 Task: Search one way flight ticket for 1 adult, 5 children, 2 infants in seat and 1 infant on lap in first from Grand Junction: Grand Junction Regional Airport (walker Field) to Gillette: Gillette Campbell County Airport on 5-1-2023. Choice of flights is Emirates. Number of bags: 7 checked bags. Price is upto 100000. Outbound departure time preference is 22:30.
Action: Mouse moved to (162, 151)
Screenshot: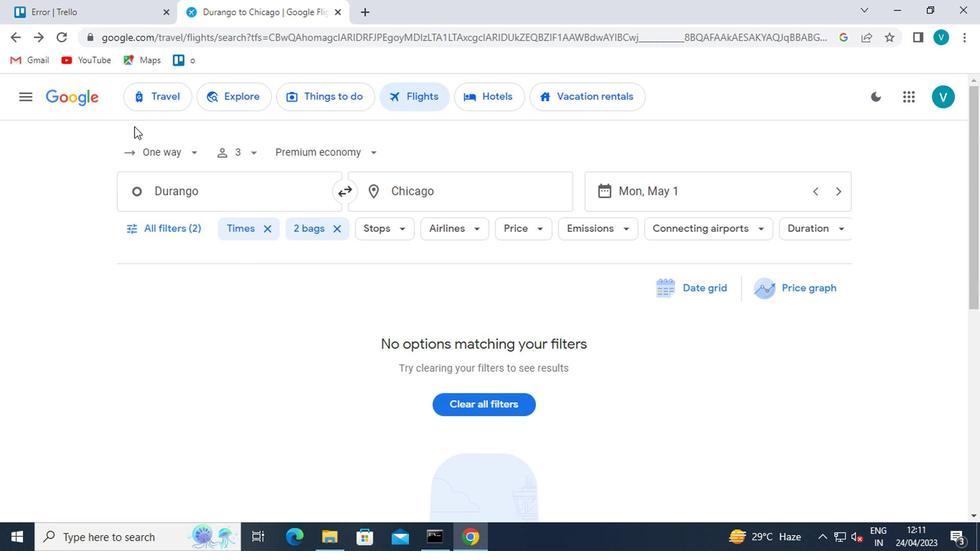 
Action: Mouse pressed left at (162, 151)
Screenshot: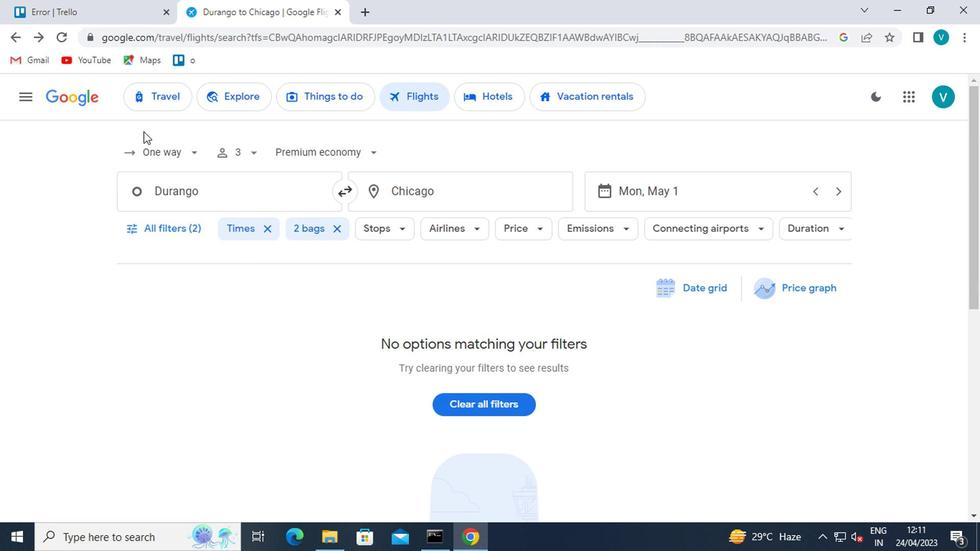 
Action: Mouse moved to (185, 215)
Screenshot: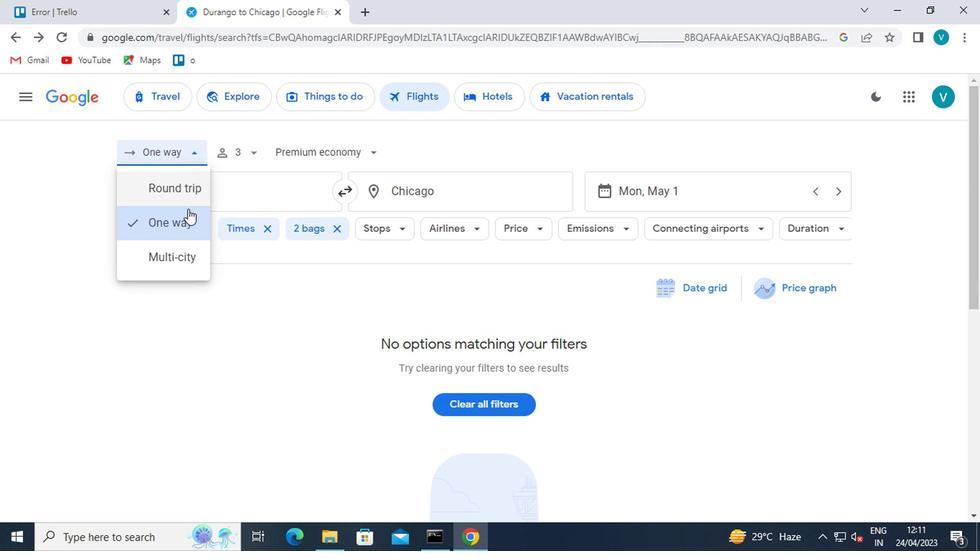 
Action: Mouse pressed left at (185, 215)
Screenshot: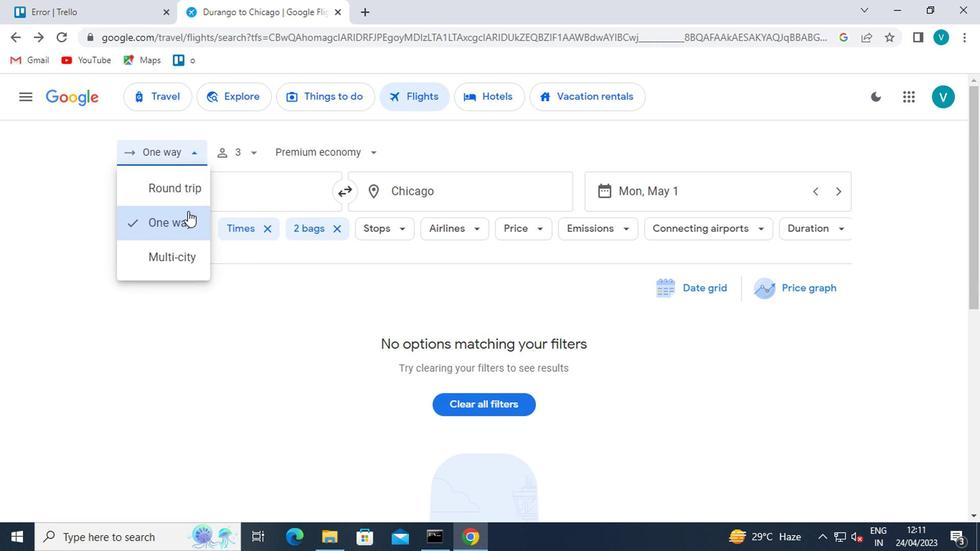 
Action: Mouse moved to (252, 154)
Screenshot: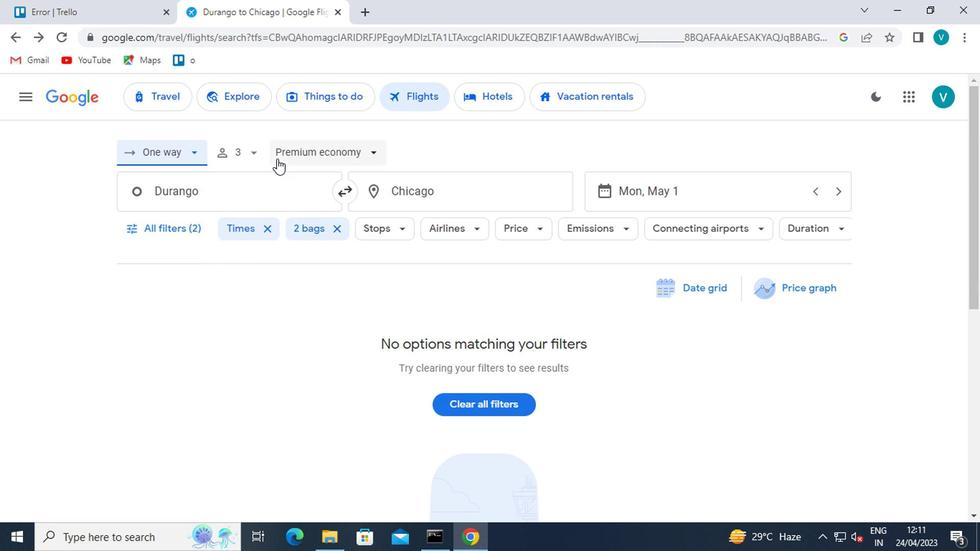 
Action: Mouse pressed left at (252, 154)
Screenshot: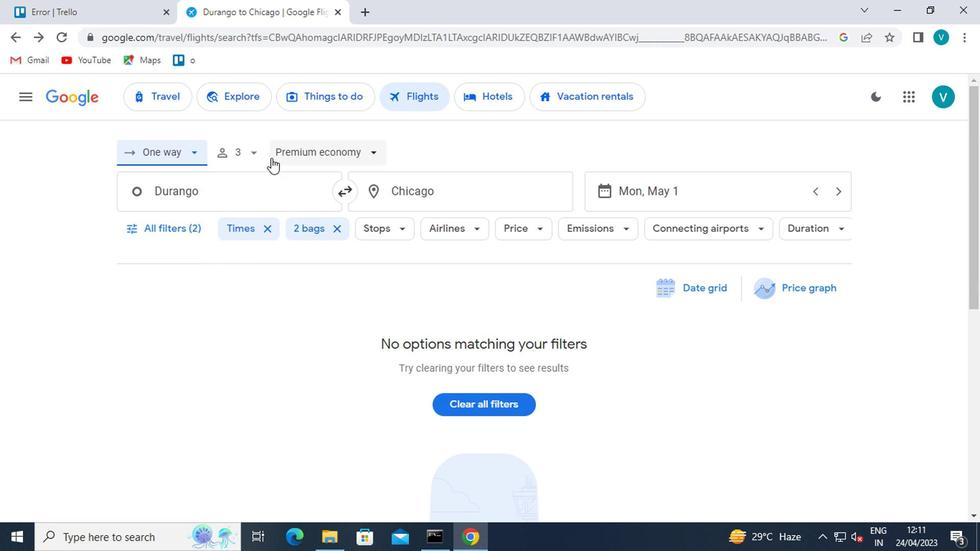 
Action: Mouse moved to (358, 227)
Screenshot: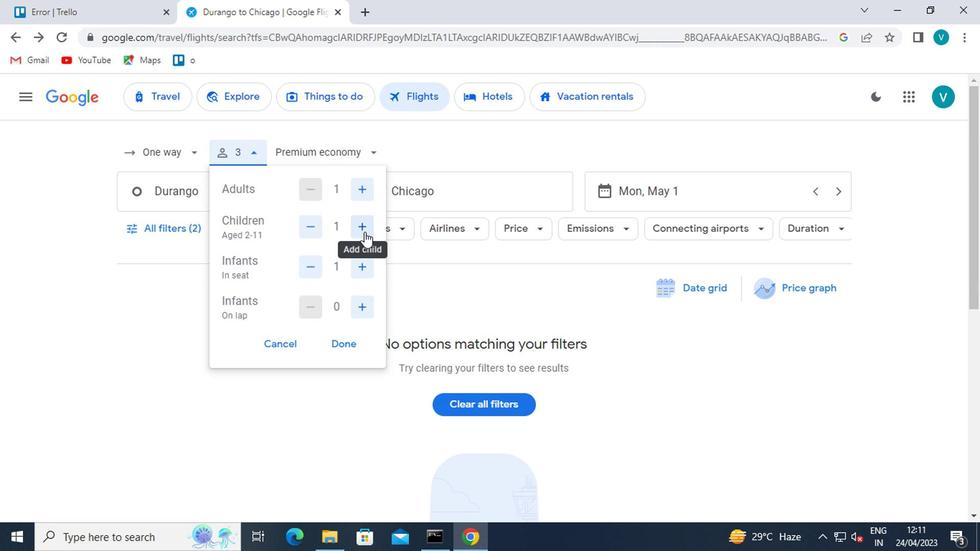
Action: Mouse pressed left at (358, 227)
Screenshot: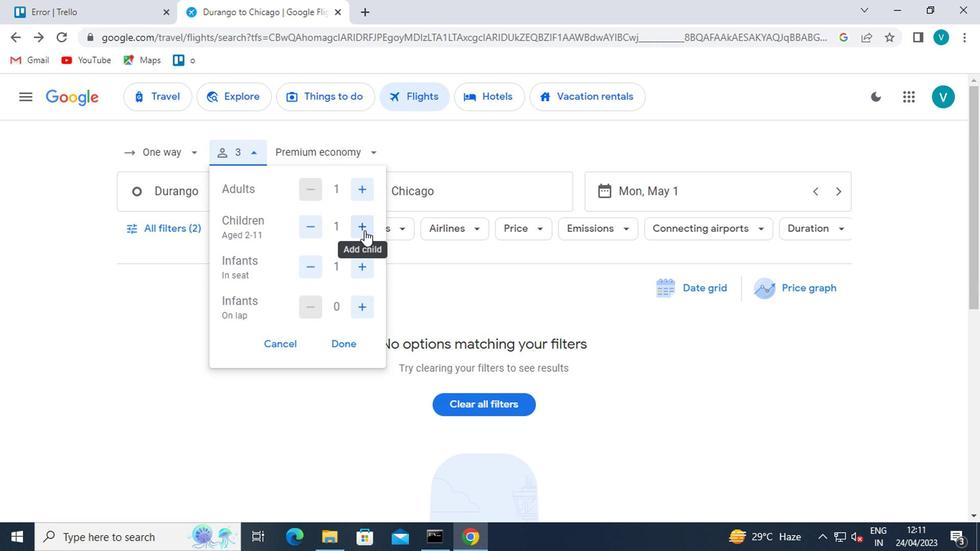 
Action: Mouse moved to (358, 227)
Screenshot: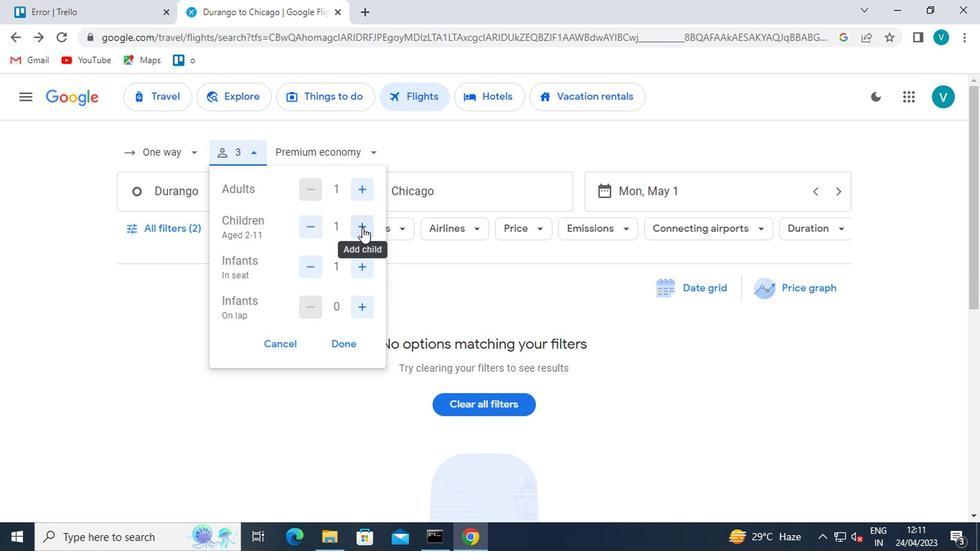 
Action: Mouse pressed left at (358, 227)
Screenshot: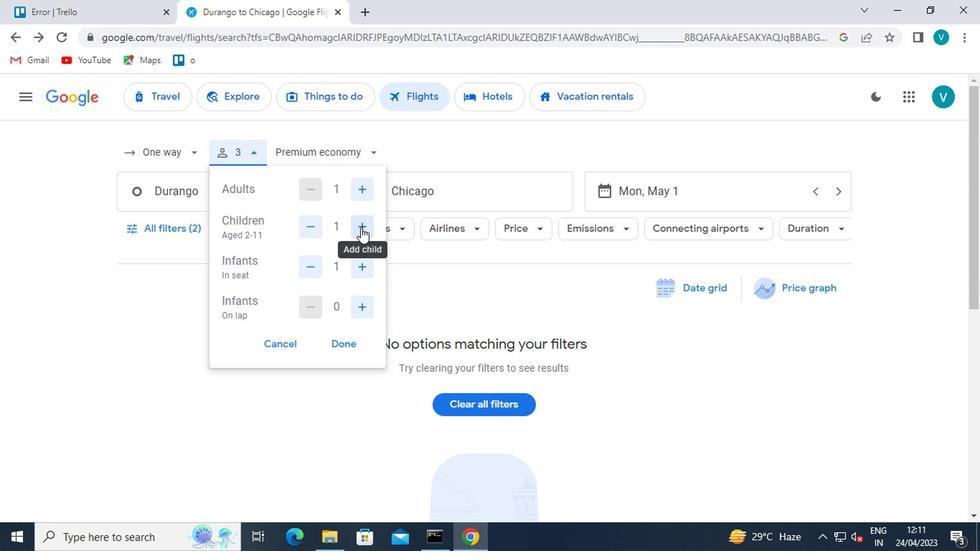 
Action: Mouse pressed left at (358, 227)
Screenshot: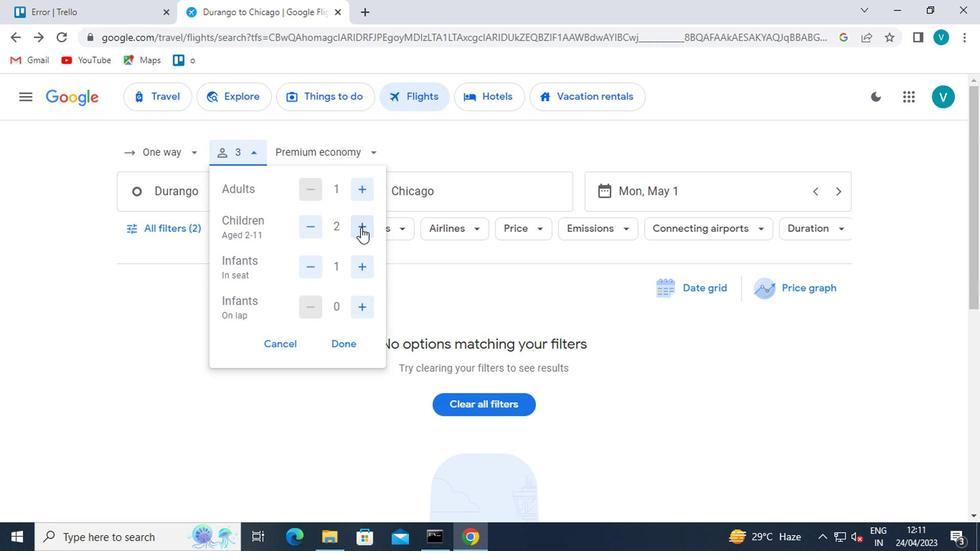 
Action: Mouse pressed left at (358, 227)
Screenshot: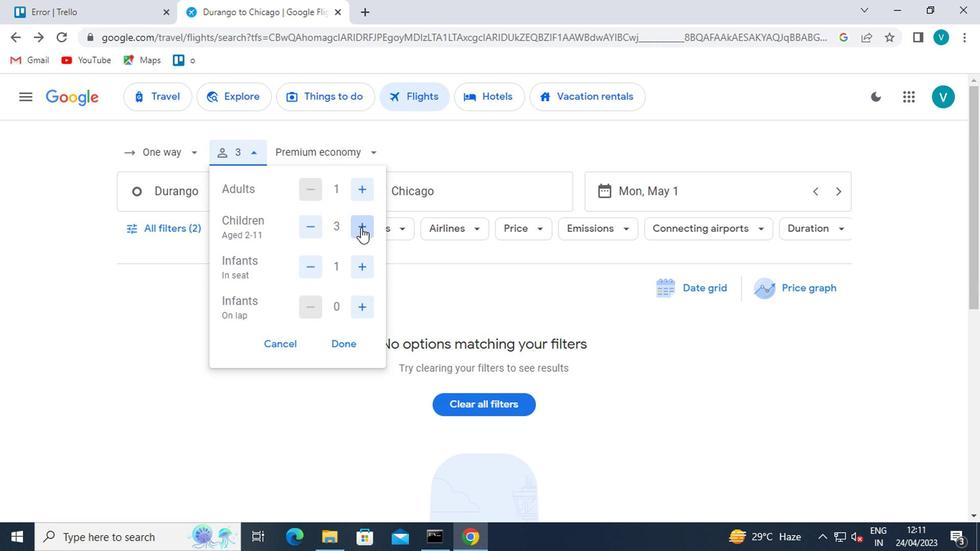 
Action: Mouse moved to (360, 260)
Screenshot: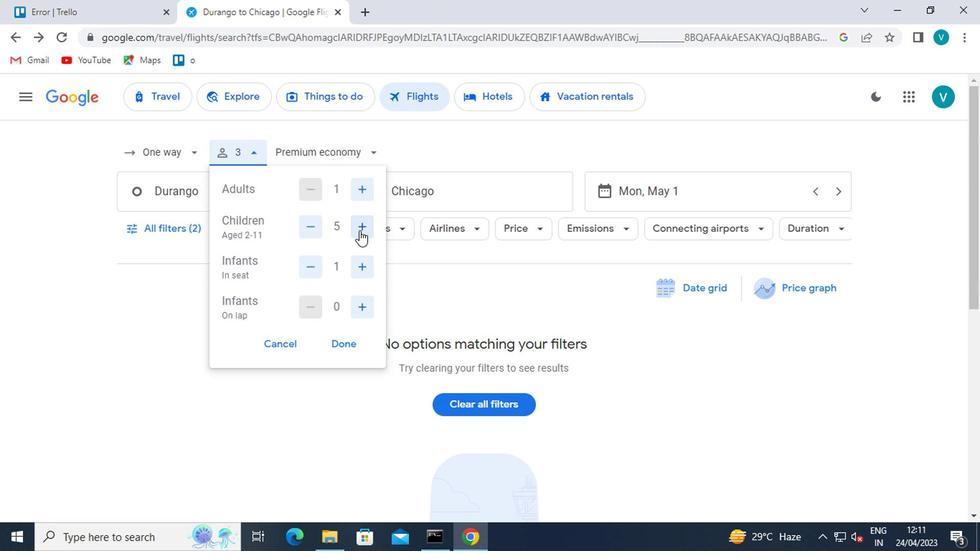 
Action: Mouse pressed left at (360, 260)
Screenshot: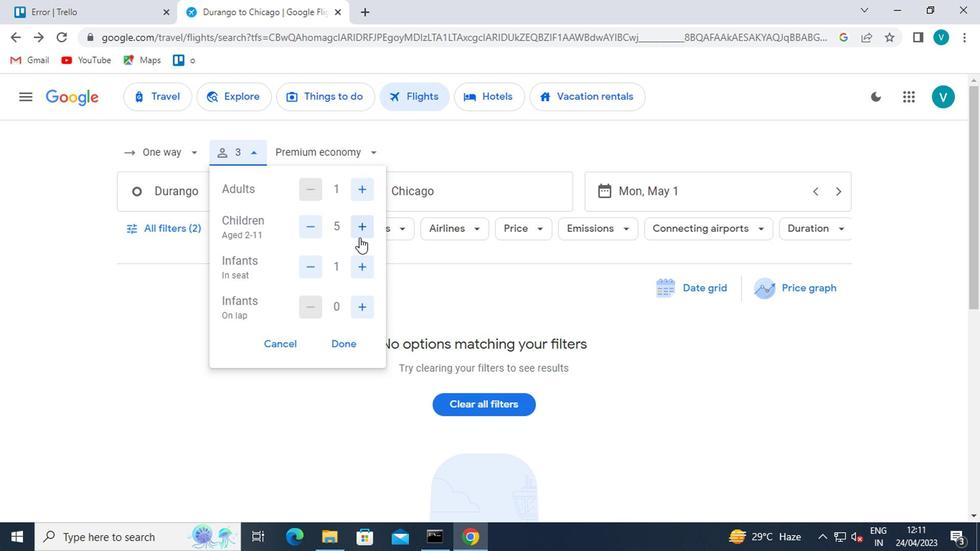 
Action: Mouse moved to (360, 305)
Screenshot: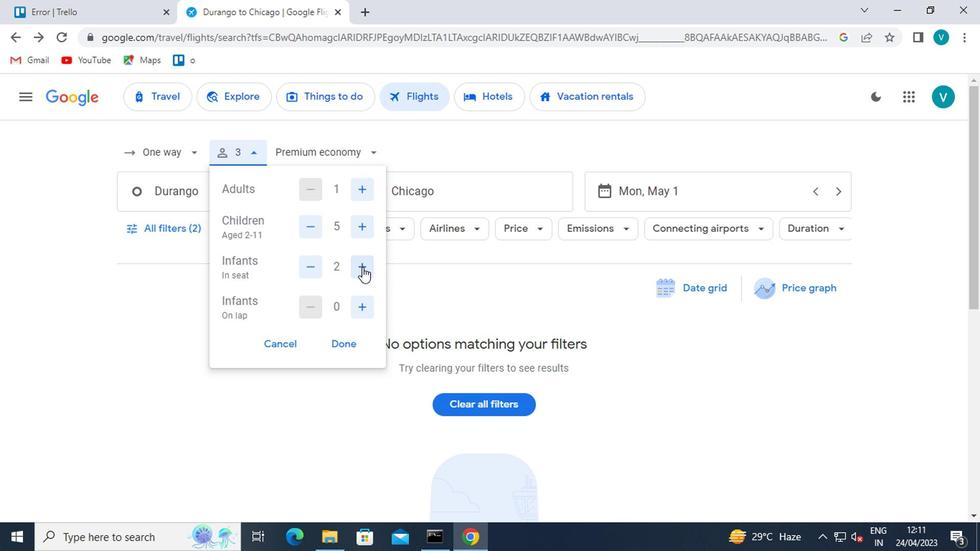 
Action: Mouse pressed left at (360, 305)
Screenshot: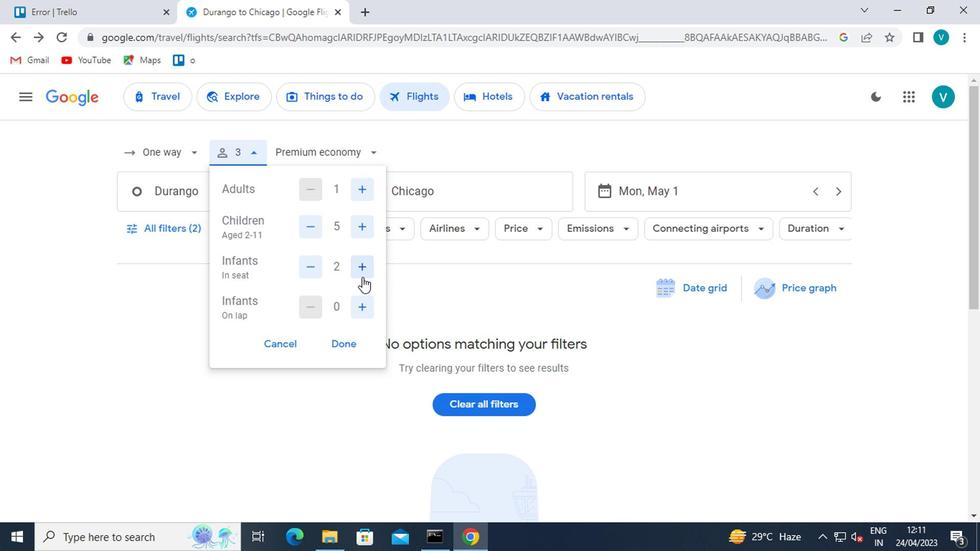 
Action: Mouse moved to (352, 146)
Screenshot: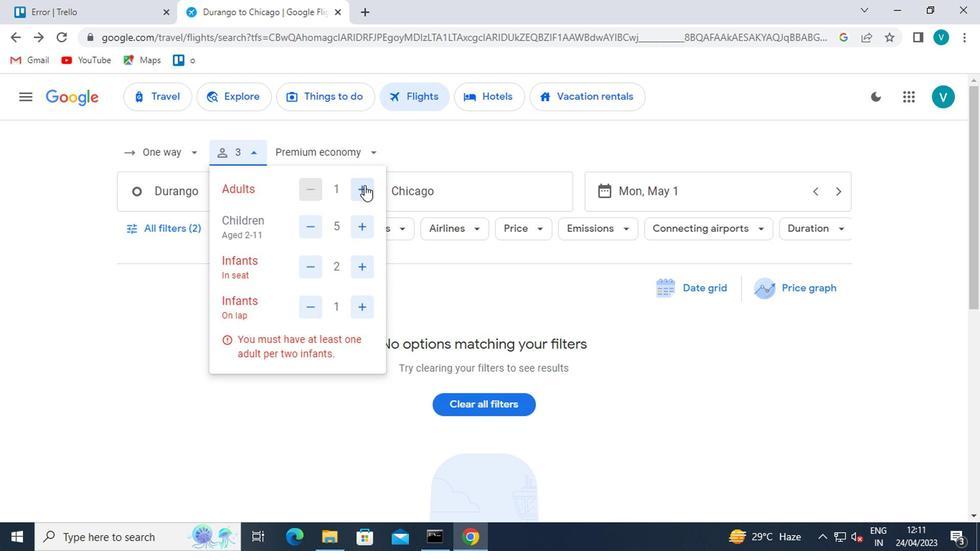 
Action: Mouse pressed left at (352, 146)
Screenshot: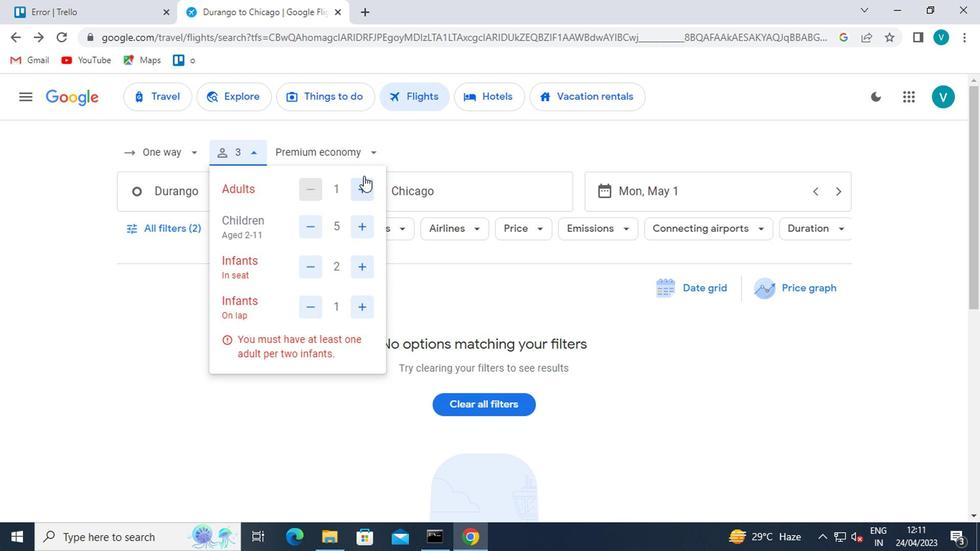 
Action: Mouse moved to (337, 285)
Screenshot: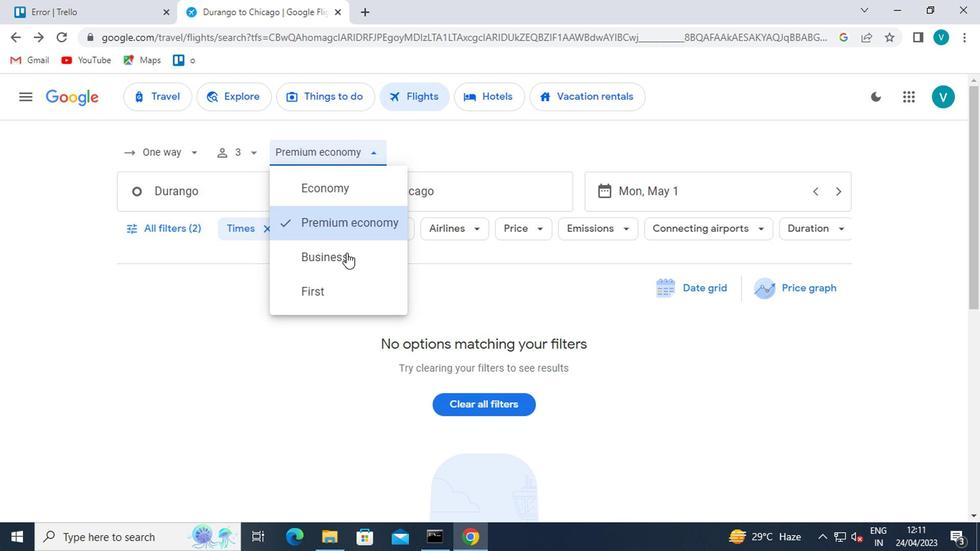 
Action: Mouse pressed left at (337, 285)
Screenshot: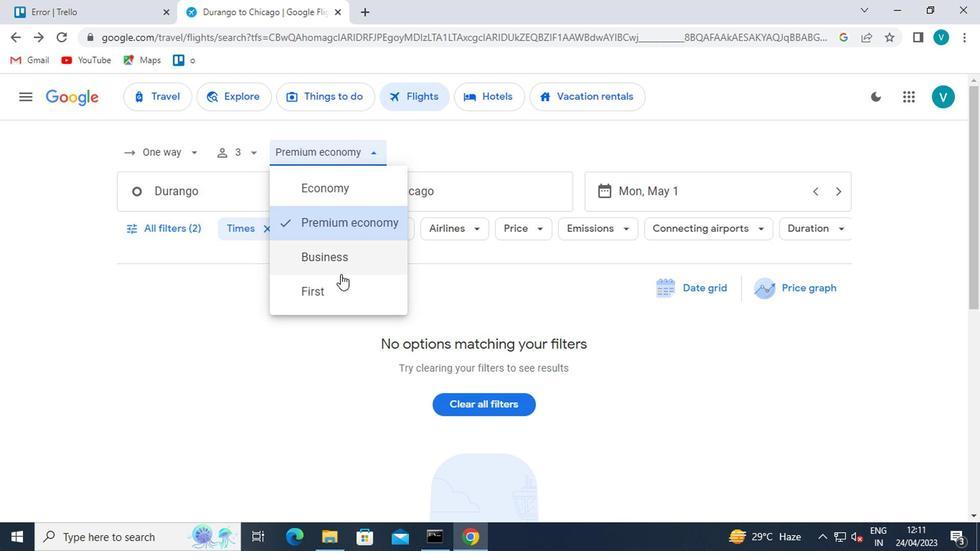 
Action: Mouse moved to (233, 203)
Screenshot: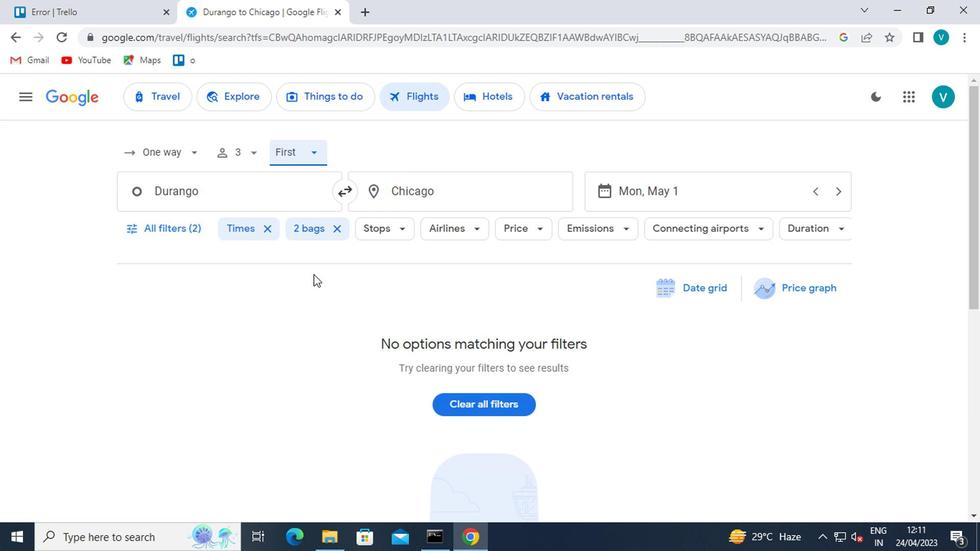
Action: Mouse pressed left at (233, 203)
Screenshot: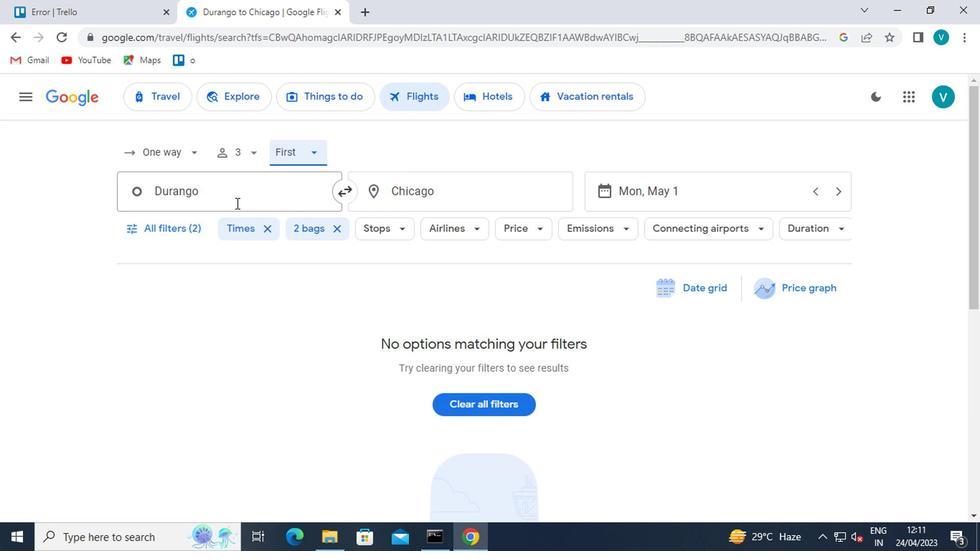 
Action: Key pressed <Key.shift>GRAND<Key.space><Key.shift>J
Screenshot: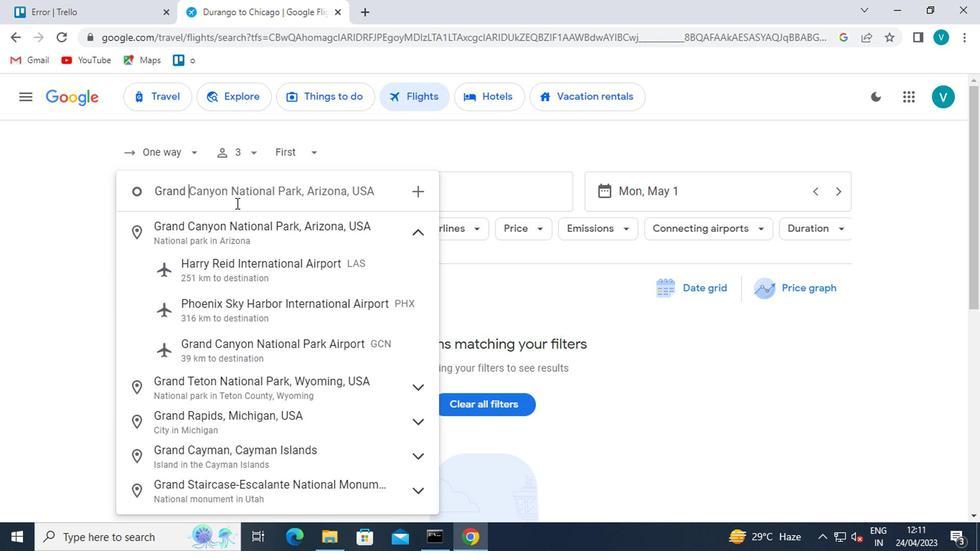 
Action: Mouse moved to (266, 259)
Screenshot: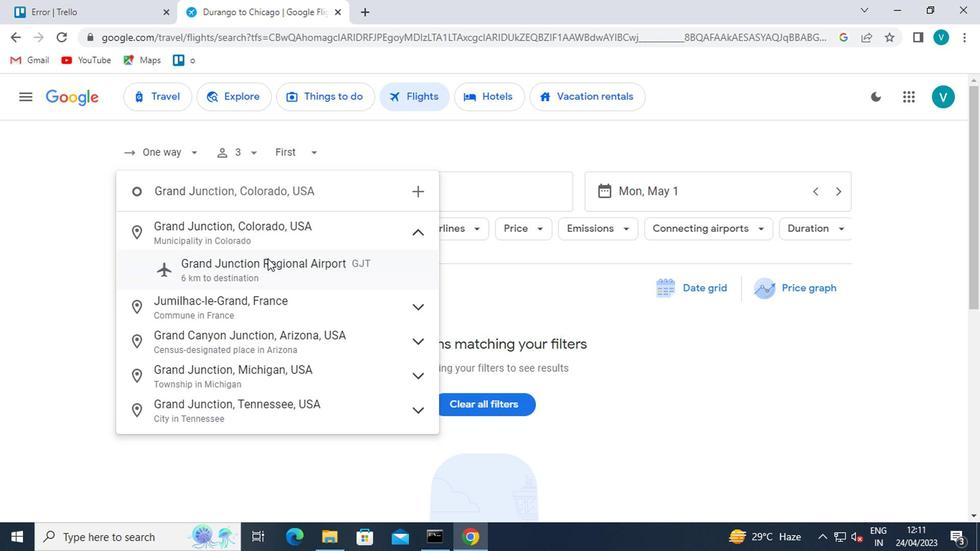 
Action: Mouse pressed left at (266, 259)
Screenshot: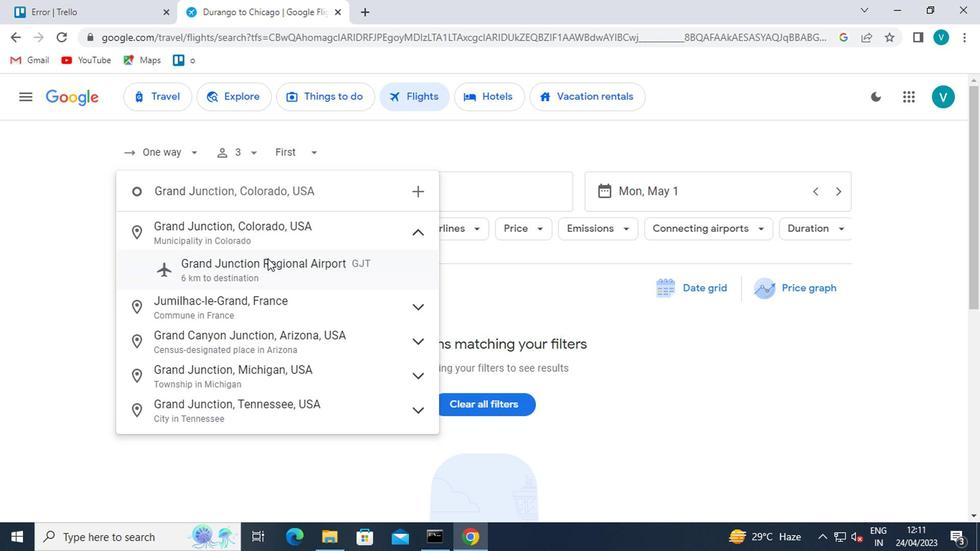 
Action: Mouse moved to (476, 183)
Screenshot: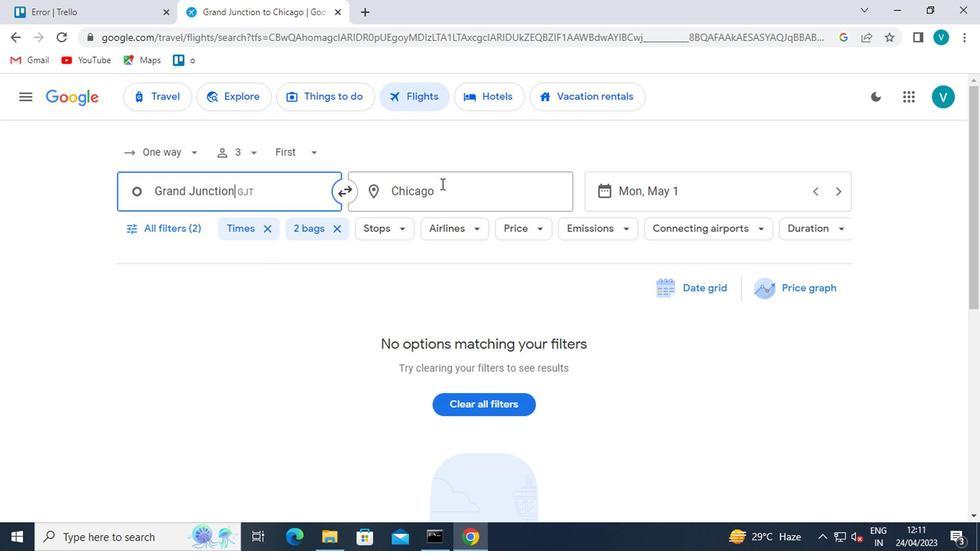 
Action: Mouse pressed left at (476, 183)
Screenshot: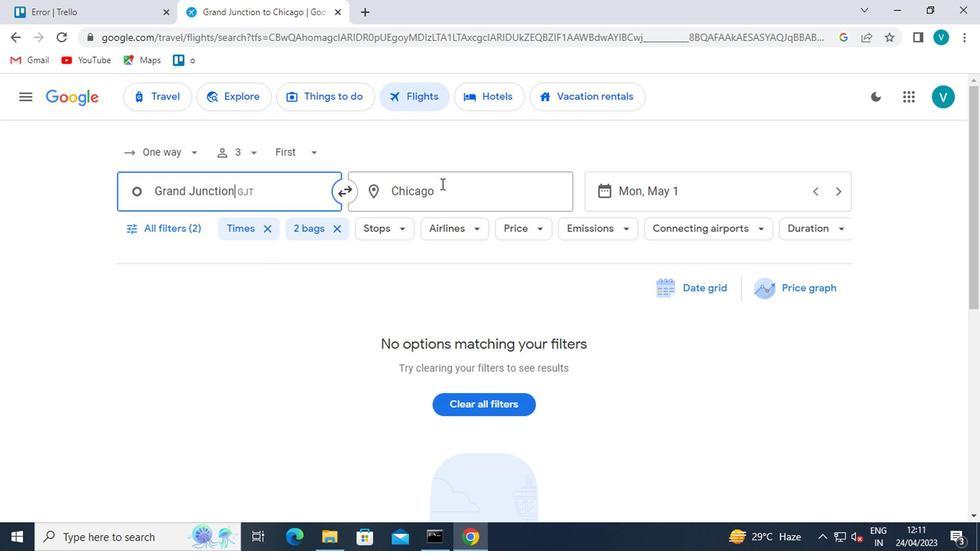 
Action: Key pressed <Key.shift>GILLETE<Key.backspace>
Screenshot: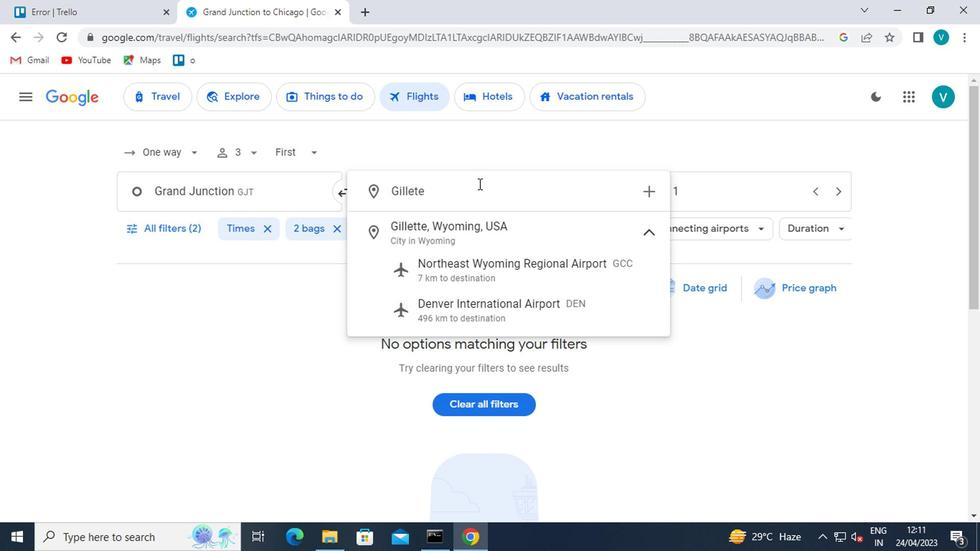 
Action: Mouse moved to (475, 184)
Screenshot: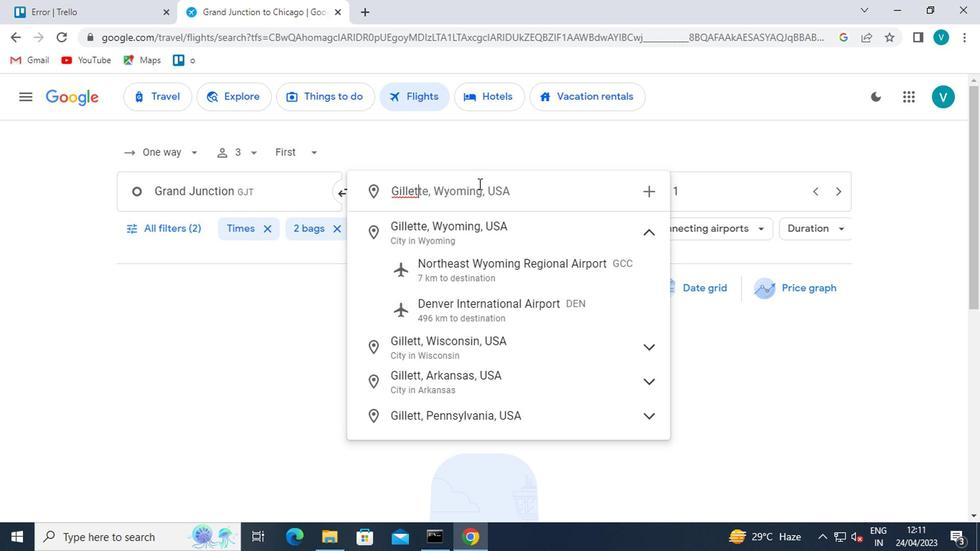
Action: Key pressed TE<Key.enter>
Screenshot: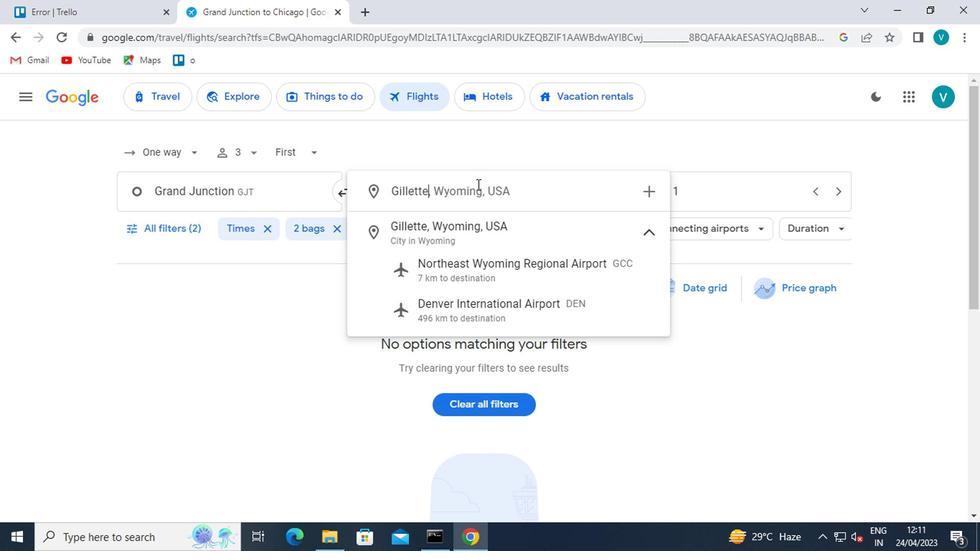 
Action: Mouse moved to (678, 199)
Screenshot: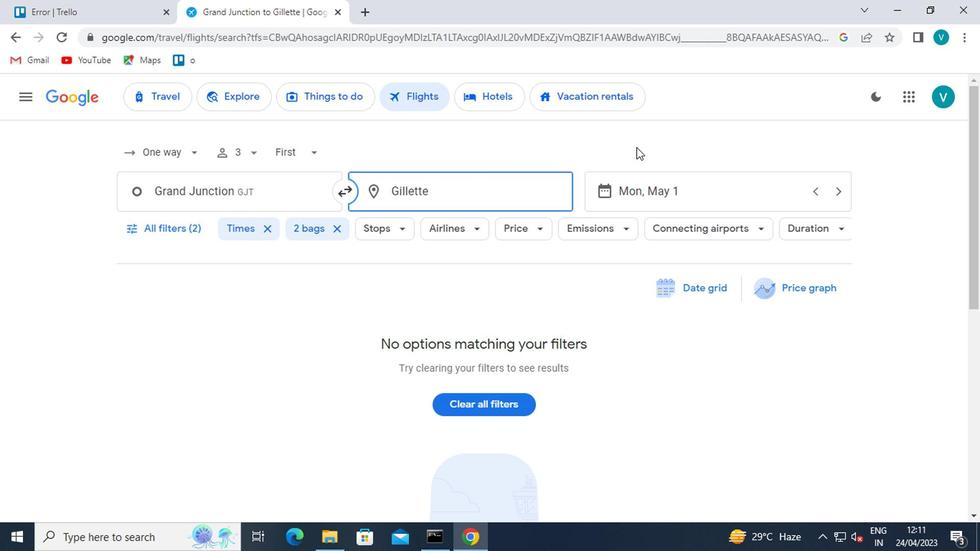 
Action: Mouse pressed left at (678, 199)
Screenshot: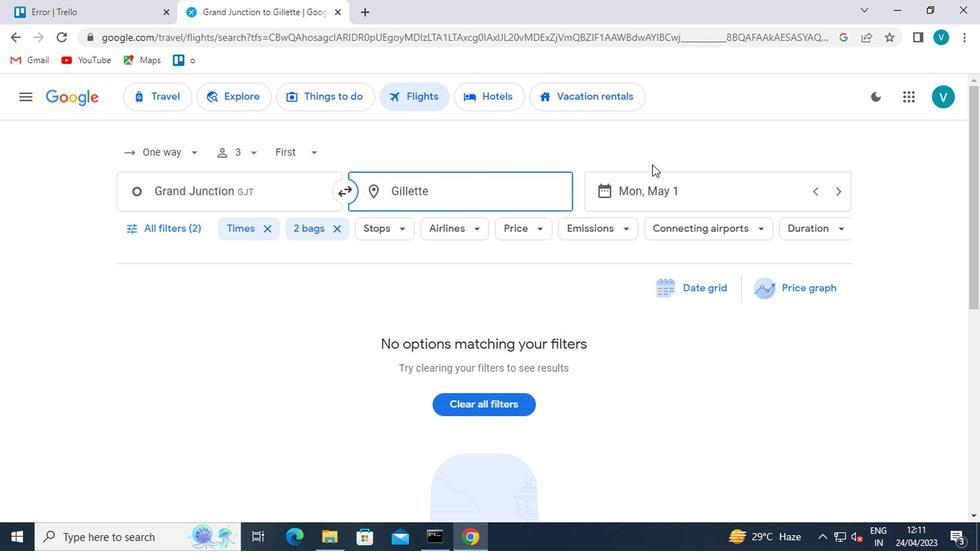 
Action: Mouse moved to (649, 267)
Screenshot: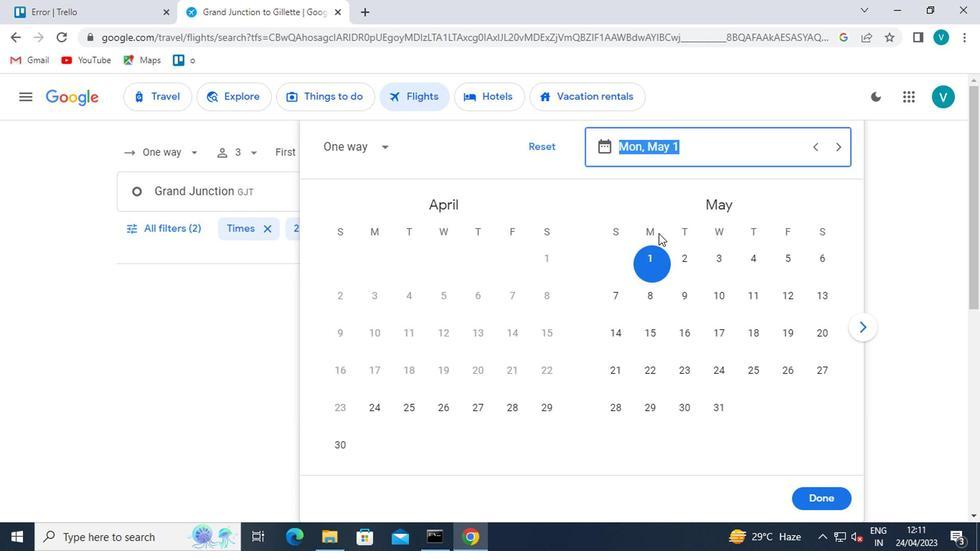 
Action: Mouse pressed left at (649, 267)
Screenshot: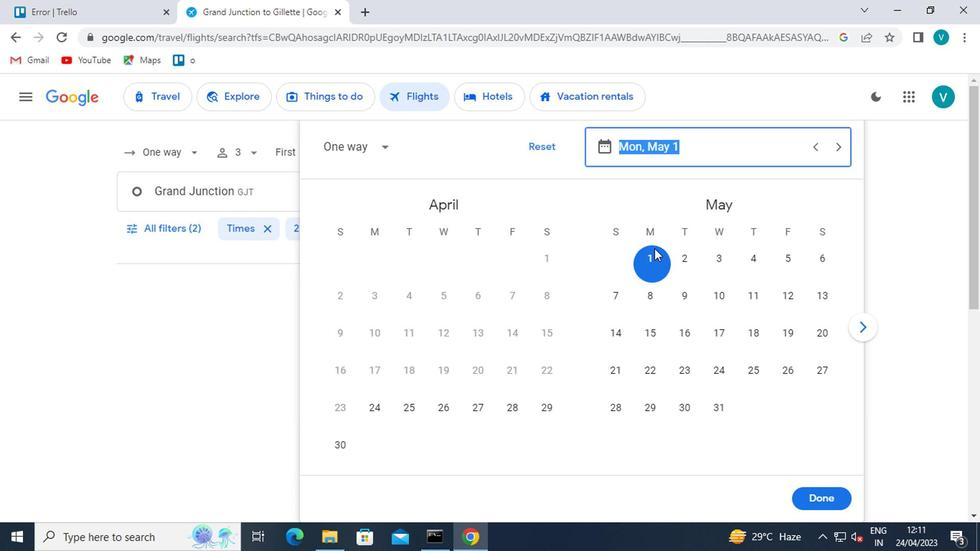
Action: Mouse moved to (810, 497)
Screenshot: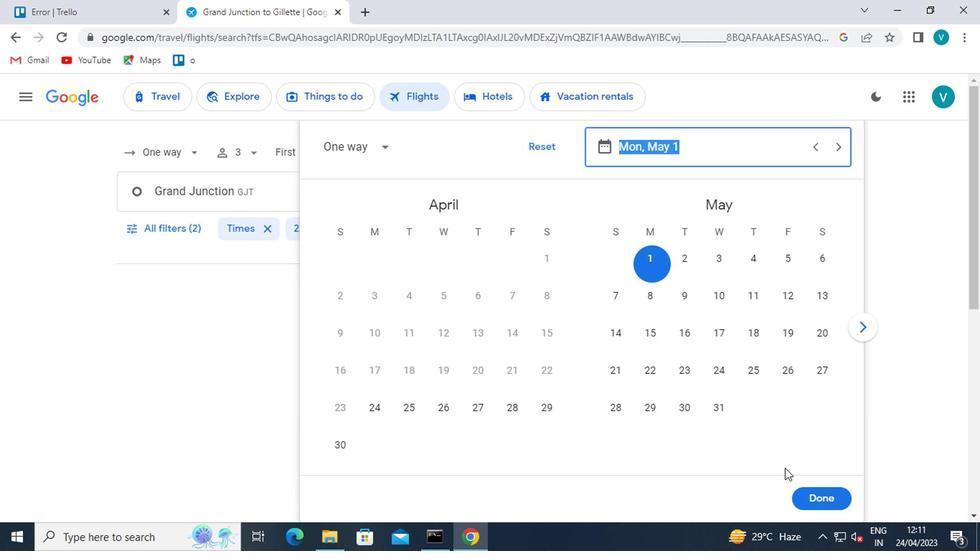 
Action: Mouse pressed left at (810, 497)
Screenshot: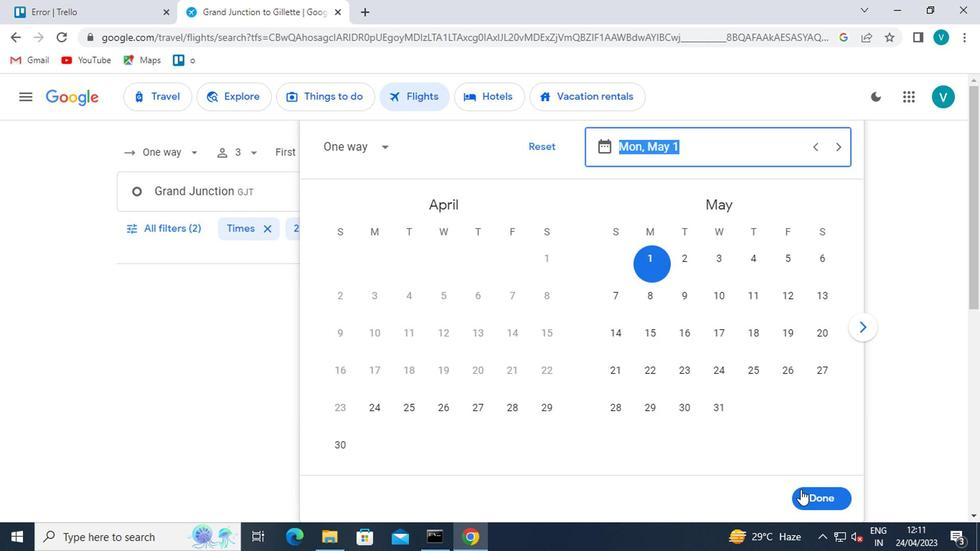 
Action: Mouse moved to (141, 241)
Screenshot: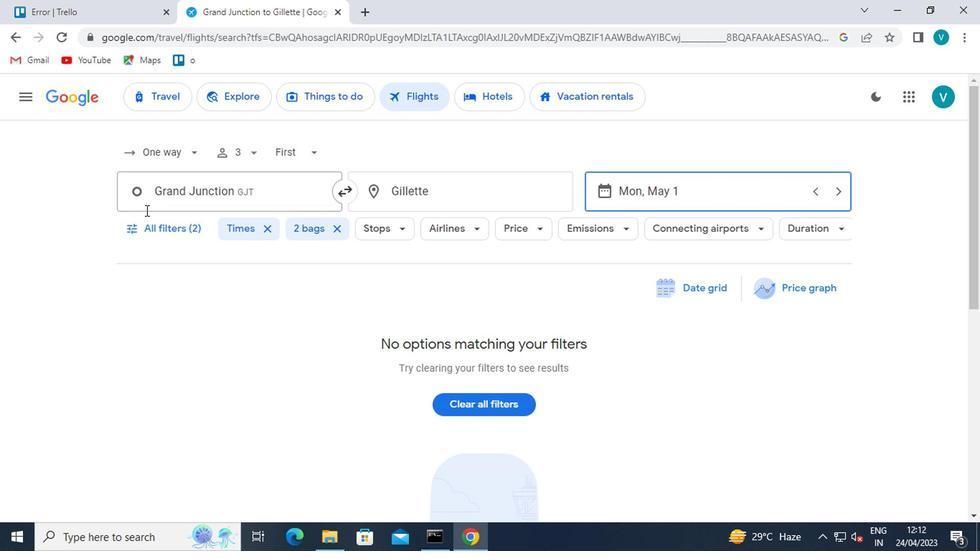 
Action: Mouse pressed left at (141, 241)
Screenshot: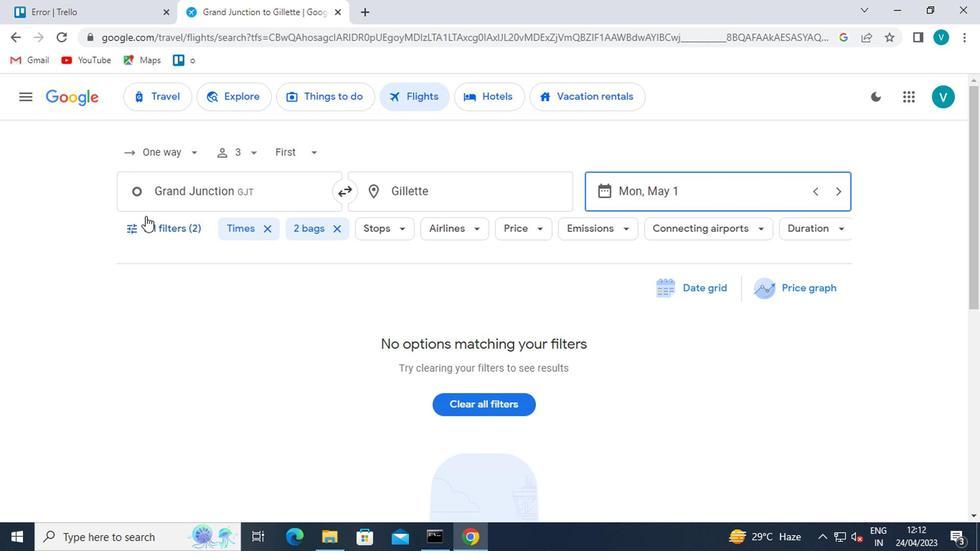 
Action: Mouse moved to (210, 339)
Screenshot: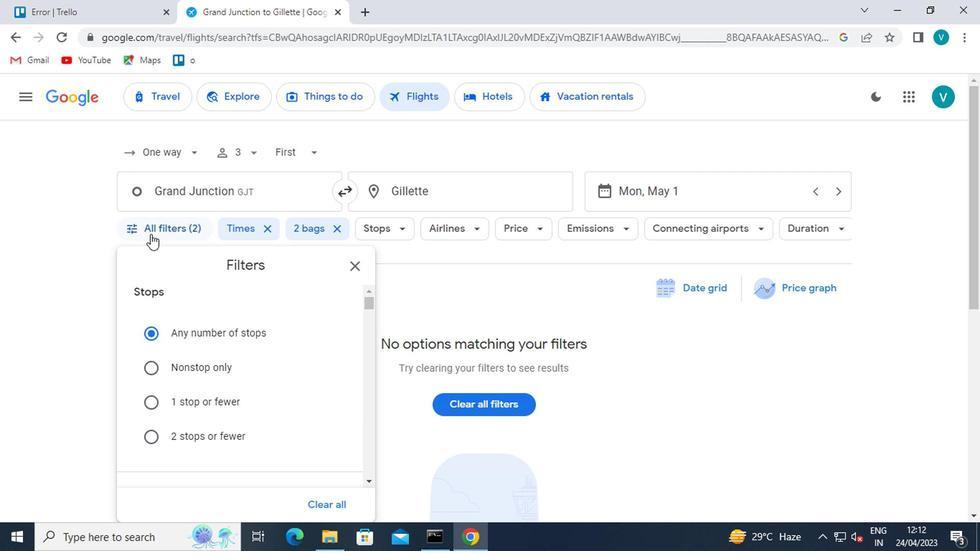 
Action: Mouse scrolled (210, 338) with delta (0, -1)
Screenshot: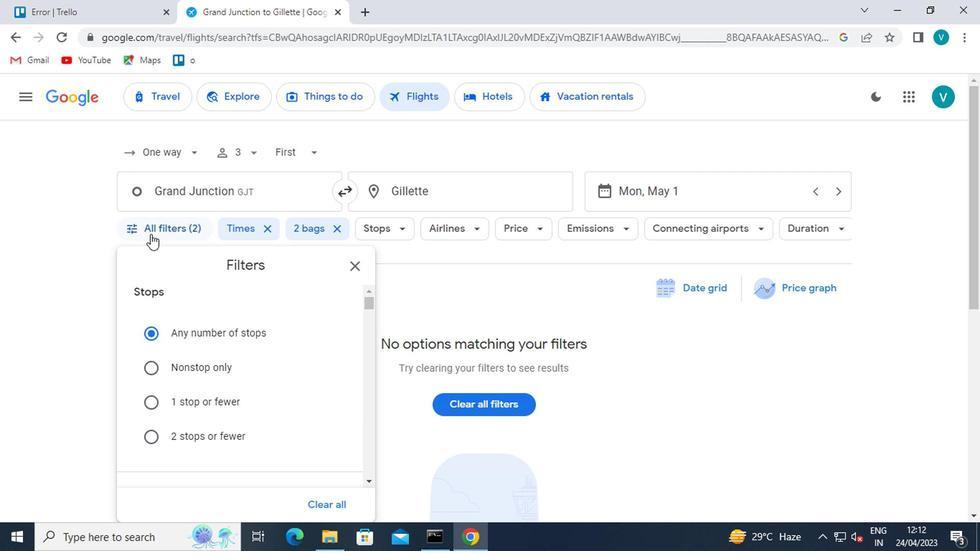 
Action: Mouse moved to (213, 341)
Screenshot: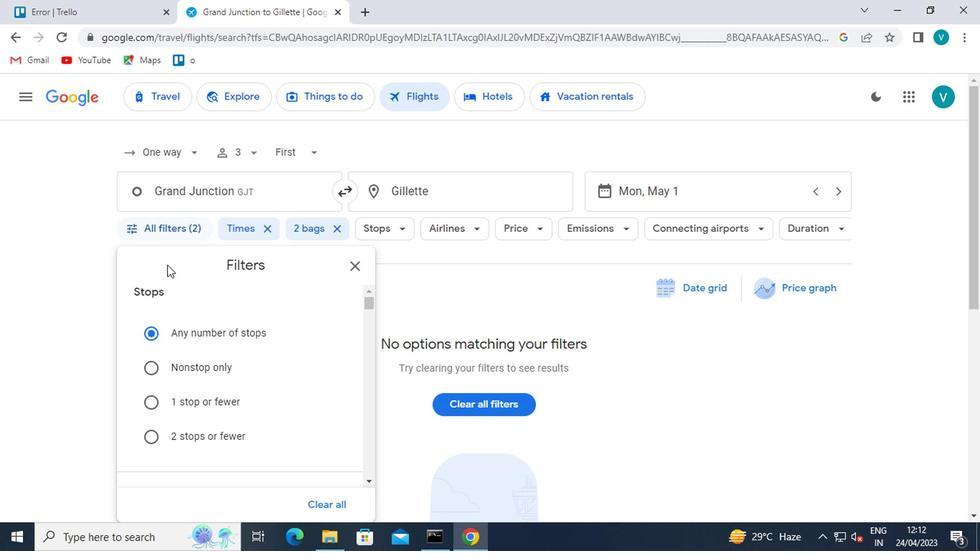 
Action: Mouse scrolled (213, 341) with delta (0, 0)
Screenshot: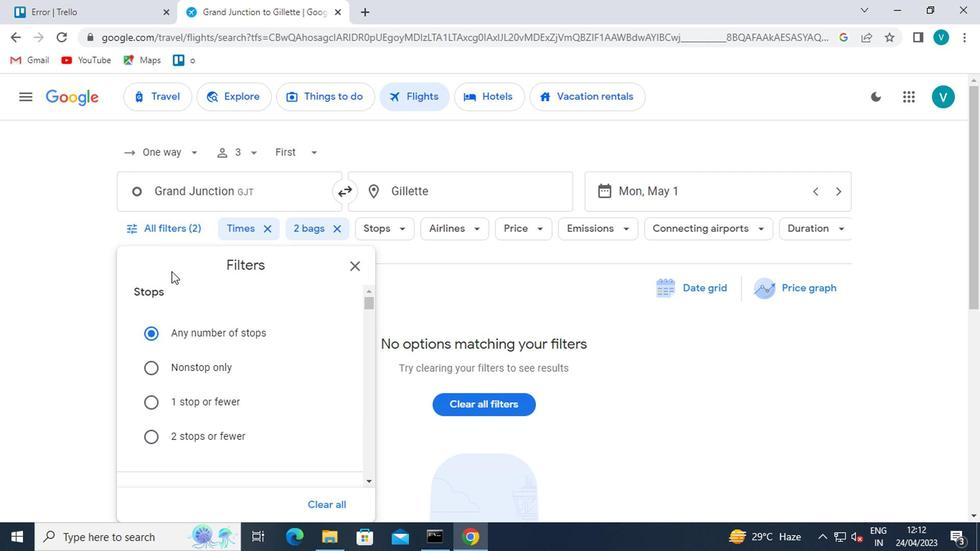 
Action: Mouse moved to (214, 342)
Screenshot: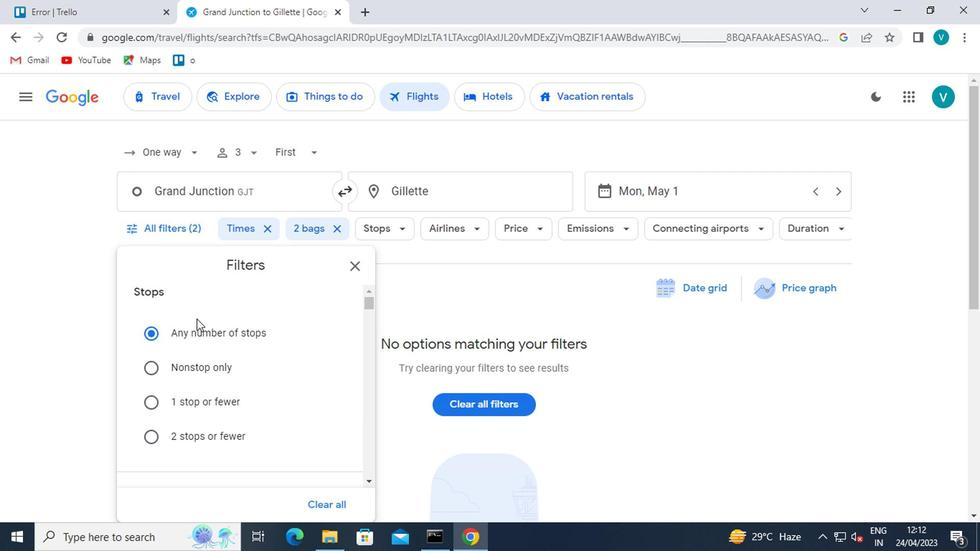 
Action: Mouse scrolled (214, 341) with delta (0, -1)
Screenshot: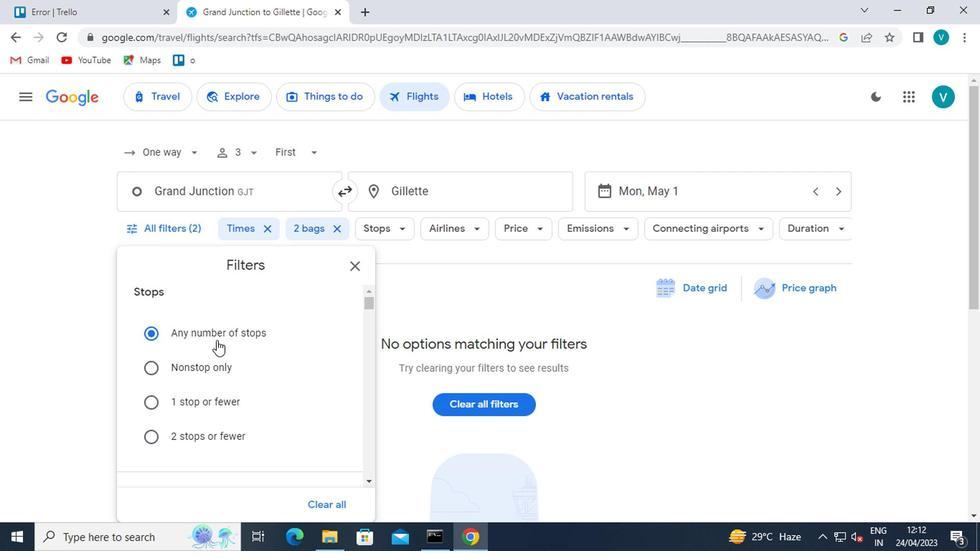 
Action: Mouse moved to (216, 344)
Screenshot: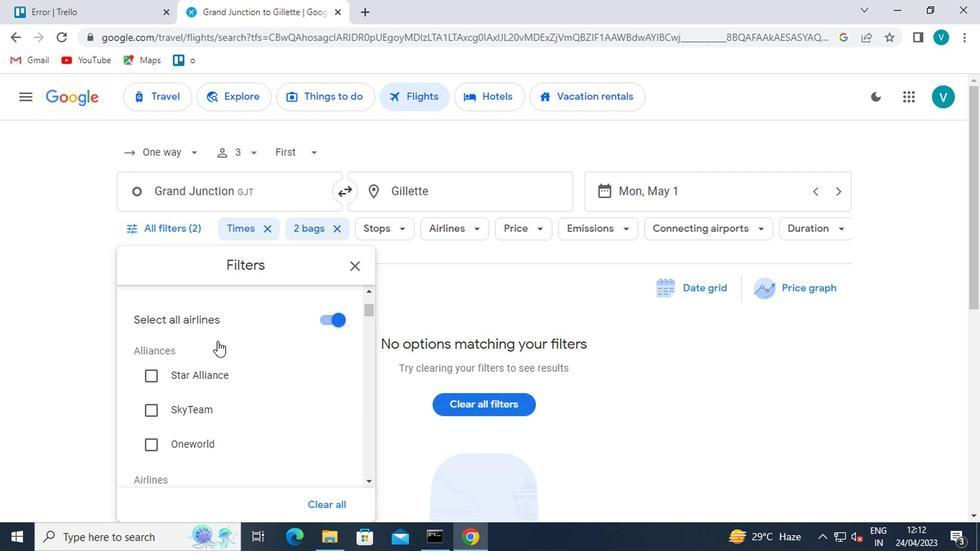 
Action: Mouse scrolled (216, 343) with delta (0, -1)
Screenshot: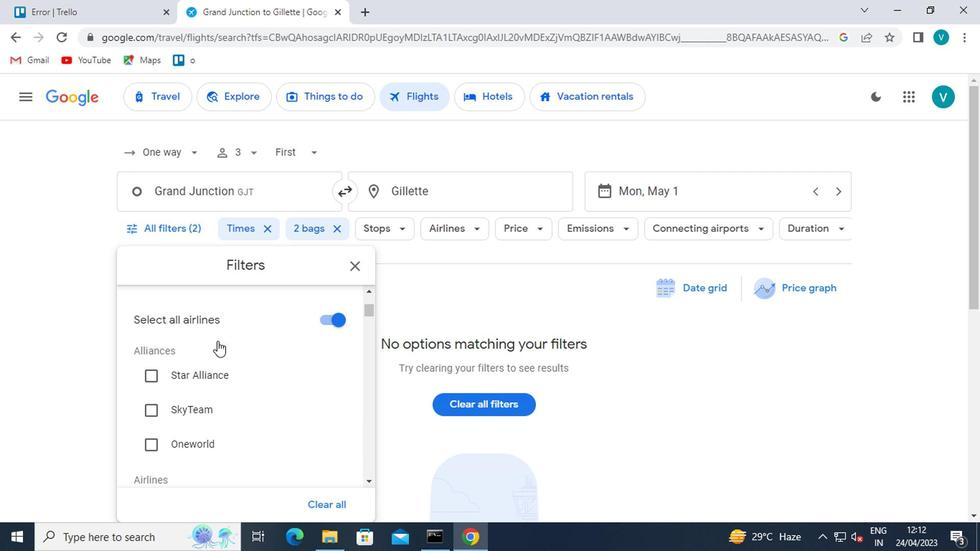 
Action: Mouse moved to (217, 344)
Screenshot: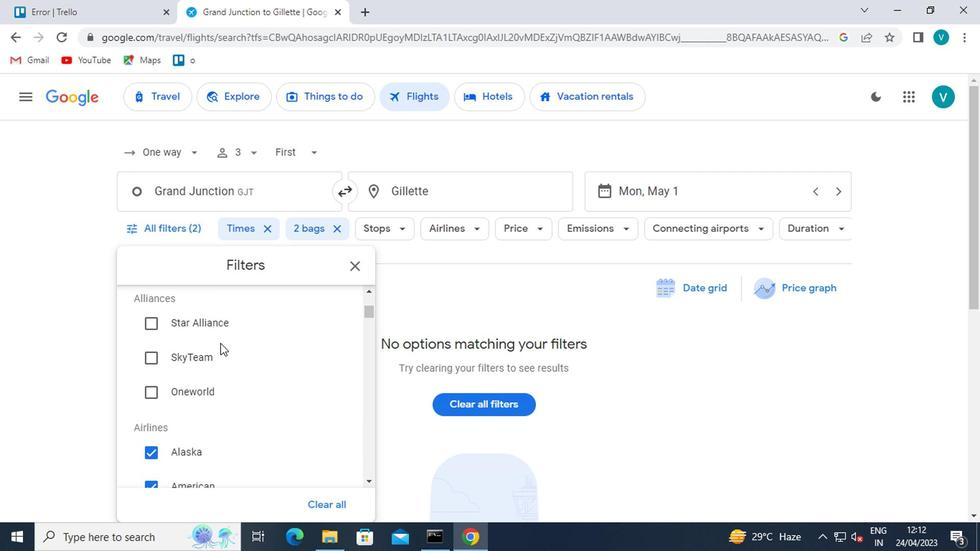 
Action: Mouse scrolled (217, 344) with delta (0, 0)
Screenshot: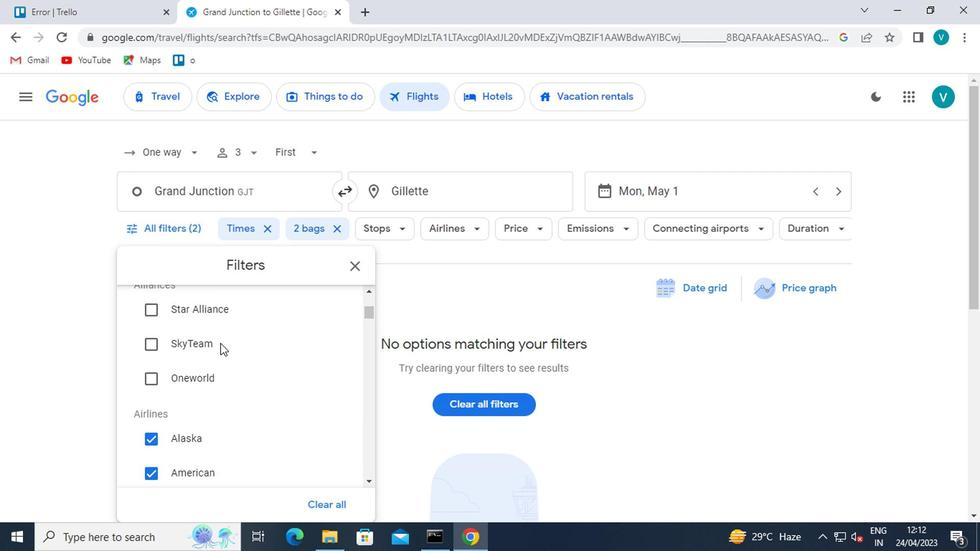
Action: Mouse moved to (218, 344)
Screenshot: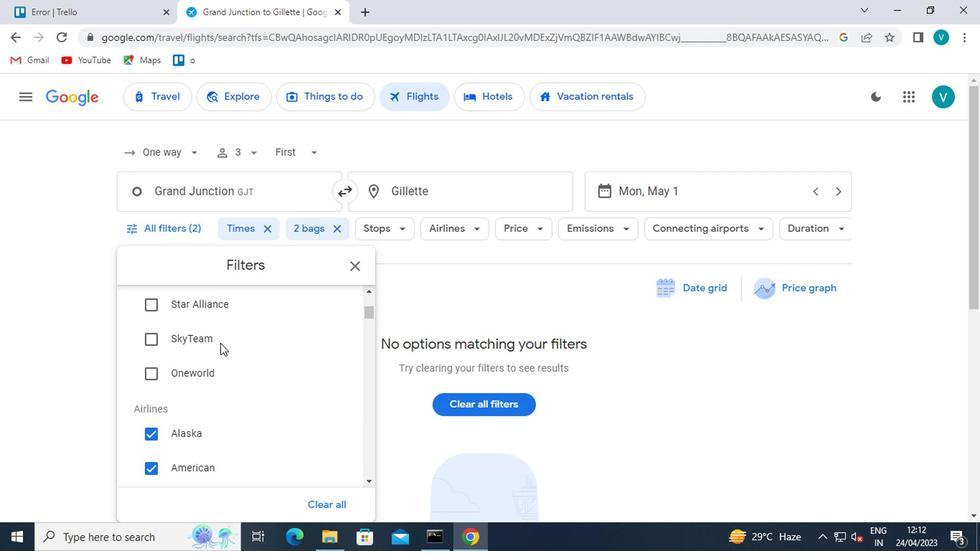 
Action: Mouse scrolled (218, 344) with delta (0, 0)
Screenshot: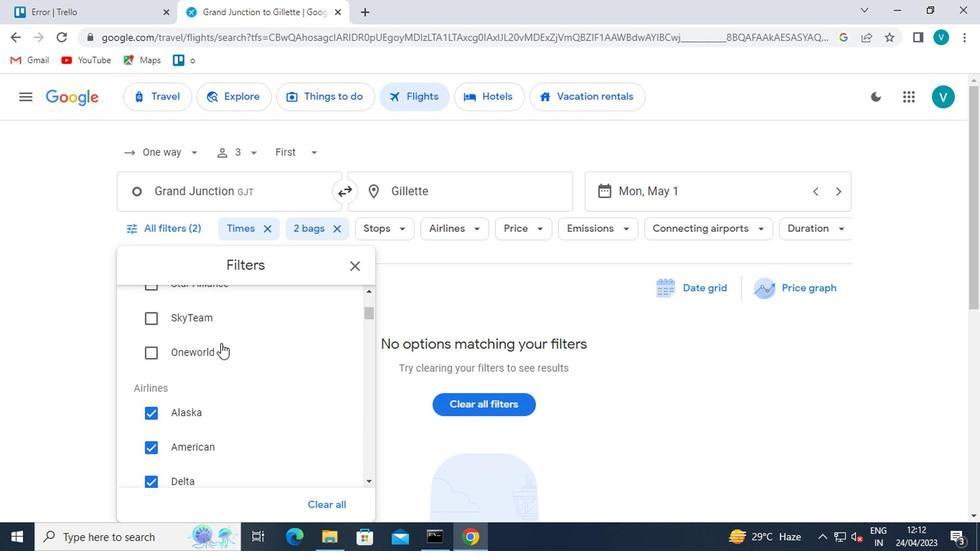 
Action: Mouse moved to (240, 350)
Screenshot: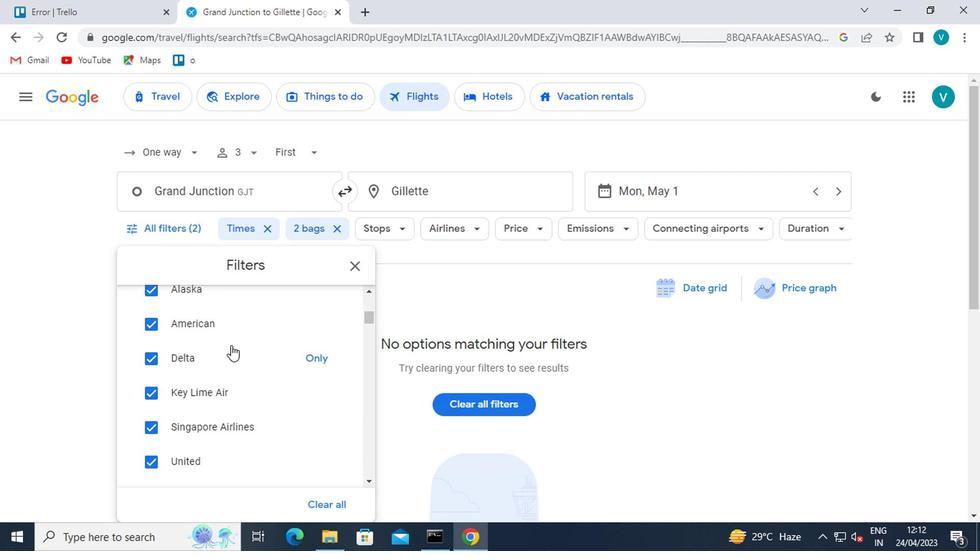 
Action: Mouse scrolled (240, 351) with delta (0, 1)
Screenshot: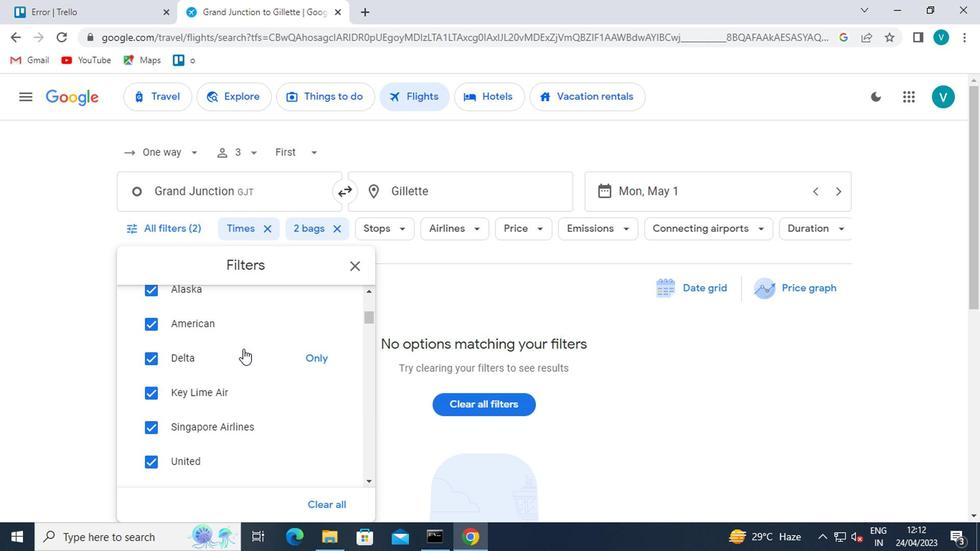 
Action: Mouse scrolled (240, 351) with delta (0, 1)
Screenshot: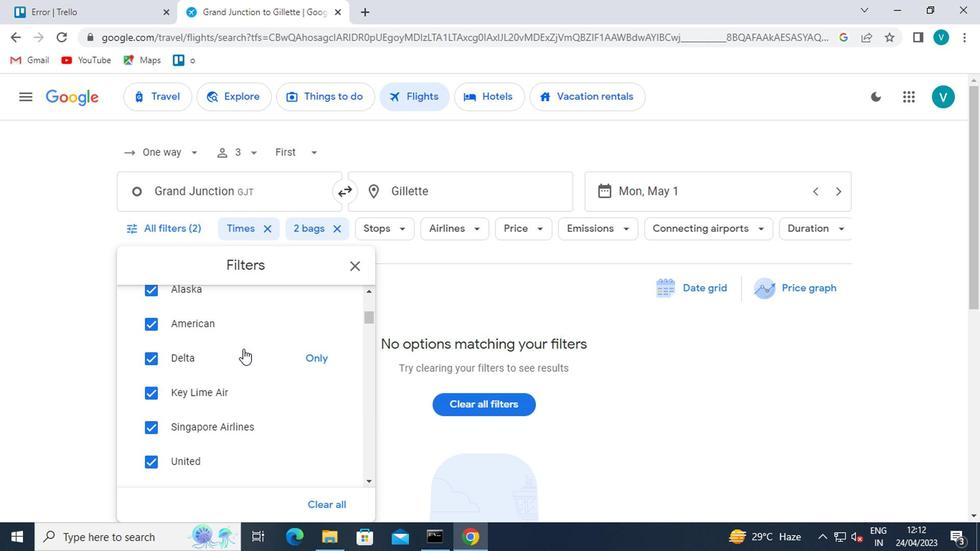 
Action: Mouse scrolled (240, 351) with delta (0, 1)
Screenshot: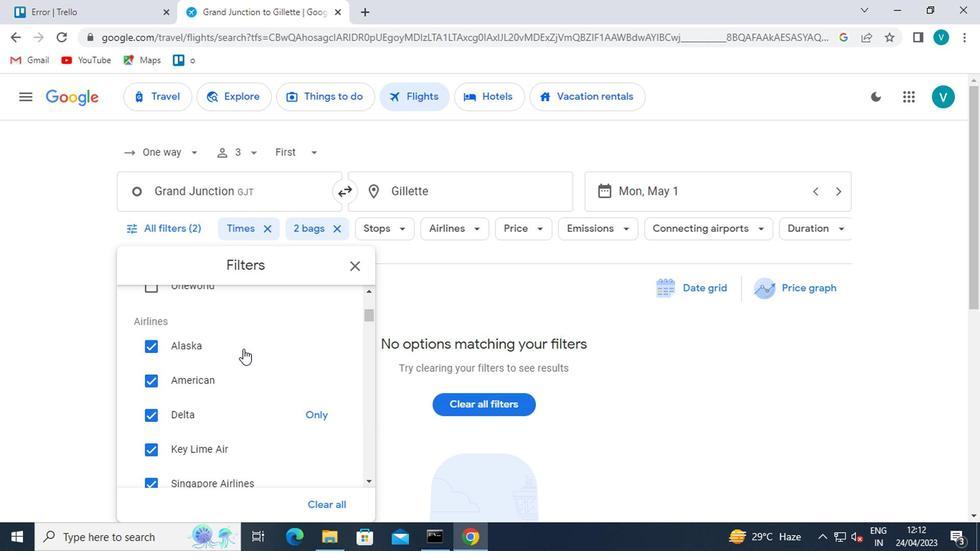 
Action: Mouse scrolled (240, 351) with delta (0, 1)
Screenshot: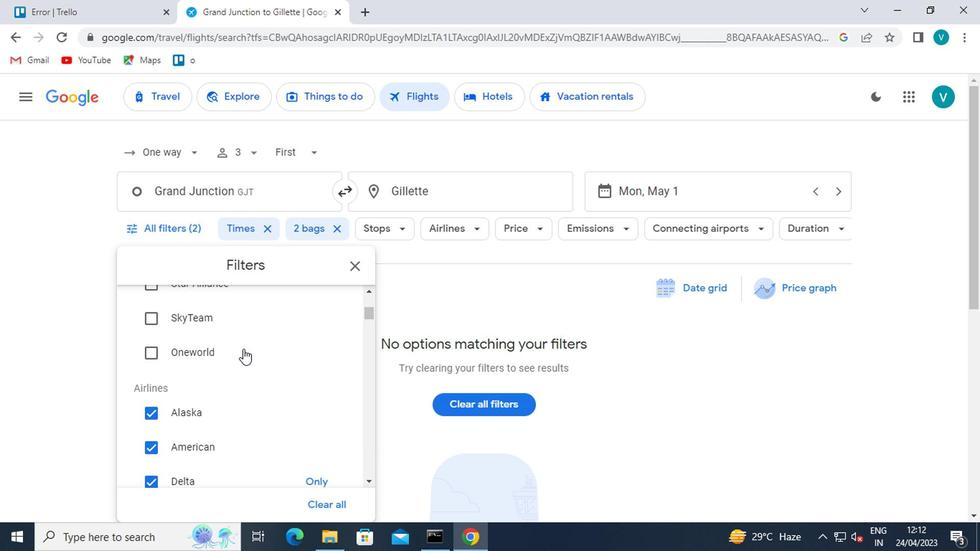 
Action: Mouse scrolled (240, 349) with delta (0, 0)
Screenshot: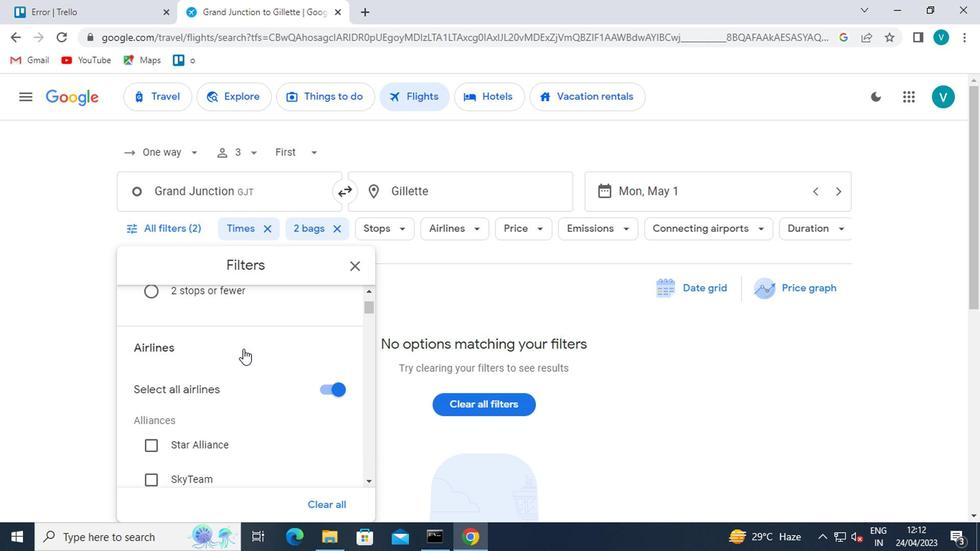 
Action: Mouse scrolled (240, 349) with delta (0, 0)
Screenshot: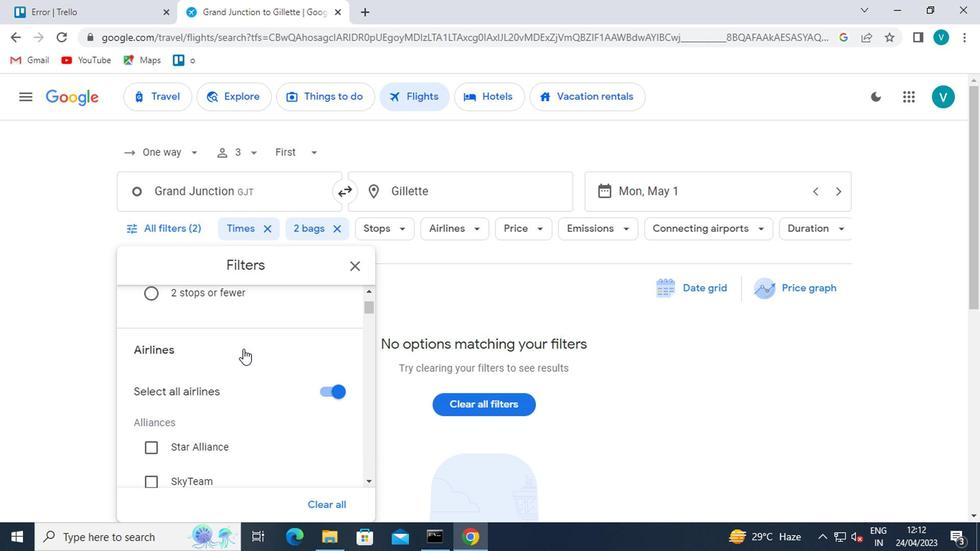 
Action: Mouse scrolled (240, 349) with delta (0, 0)
Screenshot: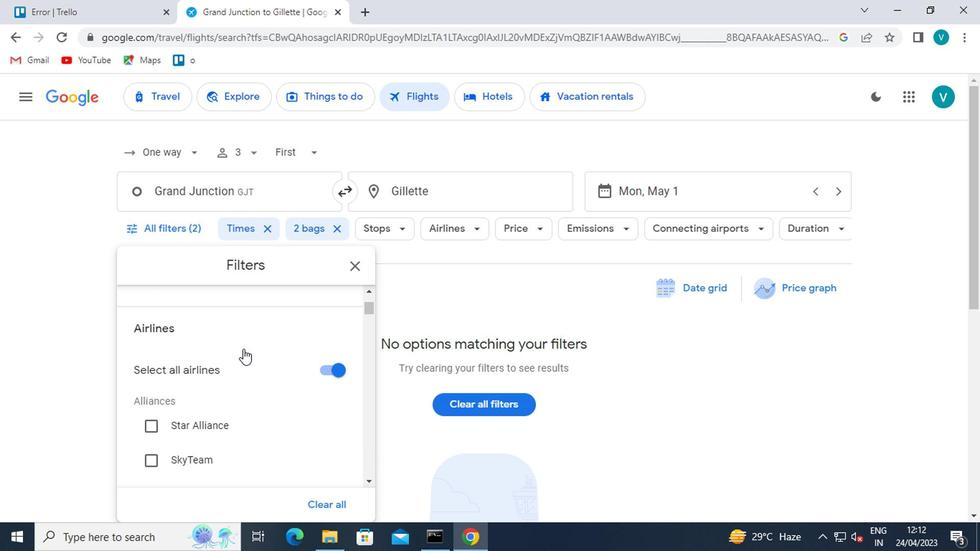 
Action: Mouse scrolled (240, 349) with delta (0, 0)
Screenshot: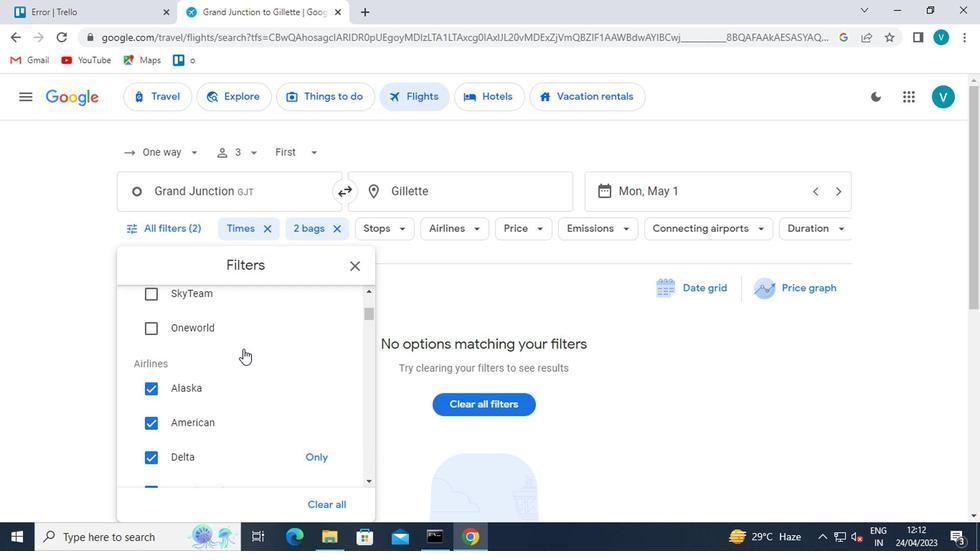 
Action: Mouse scrolled (240, 349) with delta (0, 0)
Screenshot: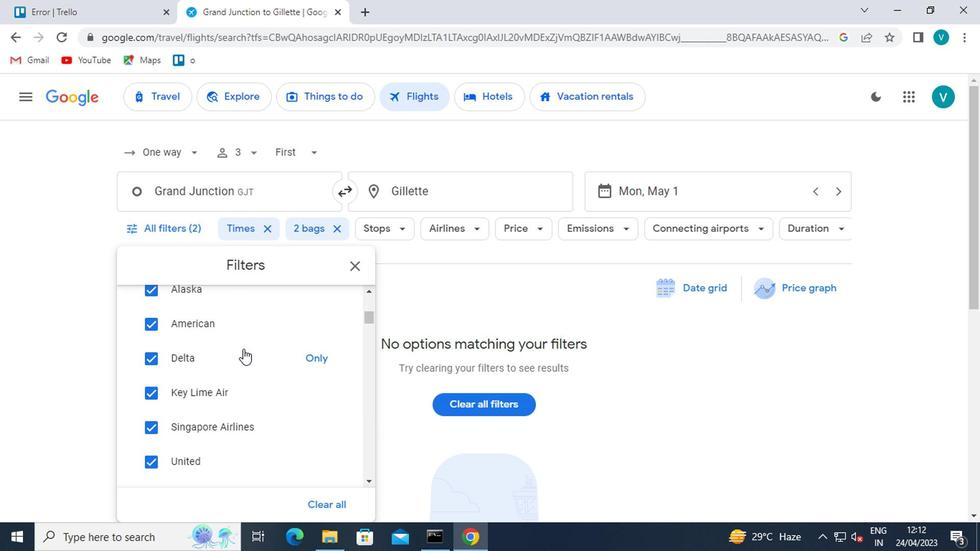 
Action: Mouse moved to (241, 350)
Screenshot: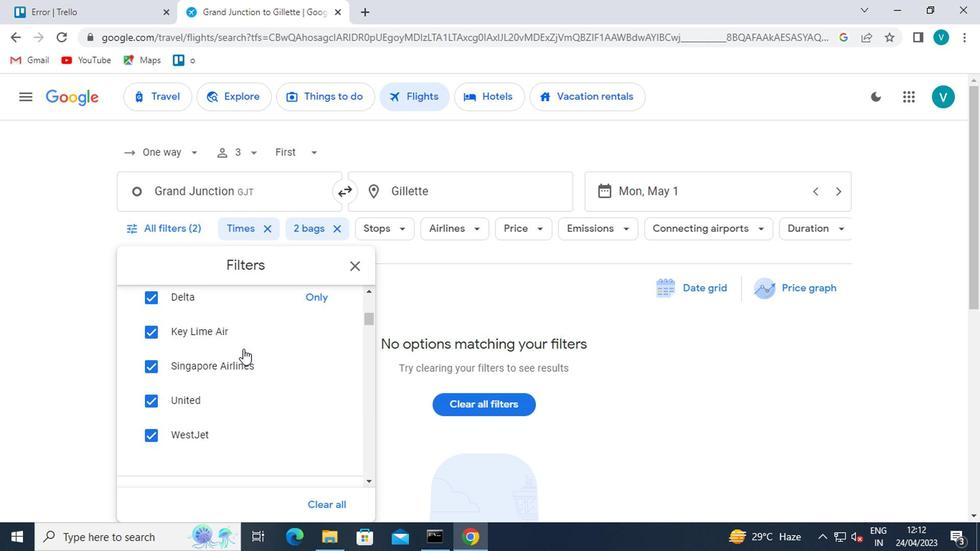 
Action: Mouse scrolled (241, 349) with delta (0, 0)
Screenshot: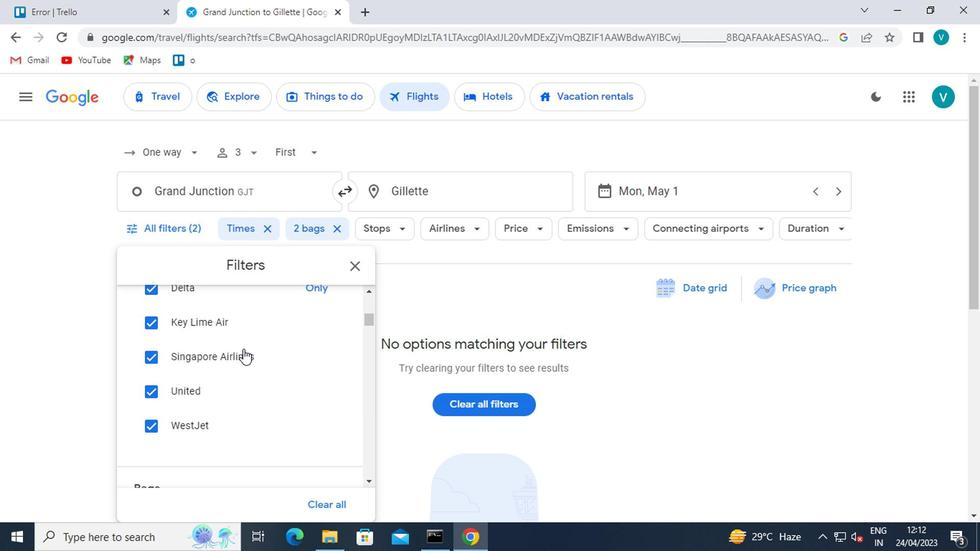 
Action: Mouse moved to (247, 349)
Screenshot: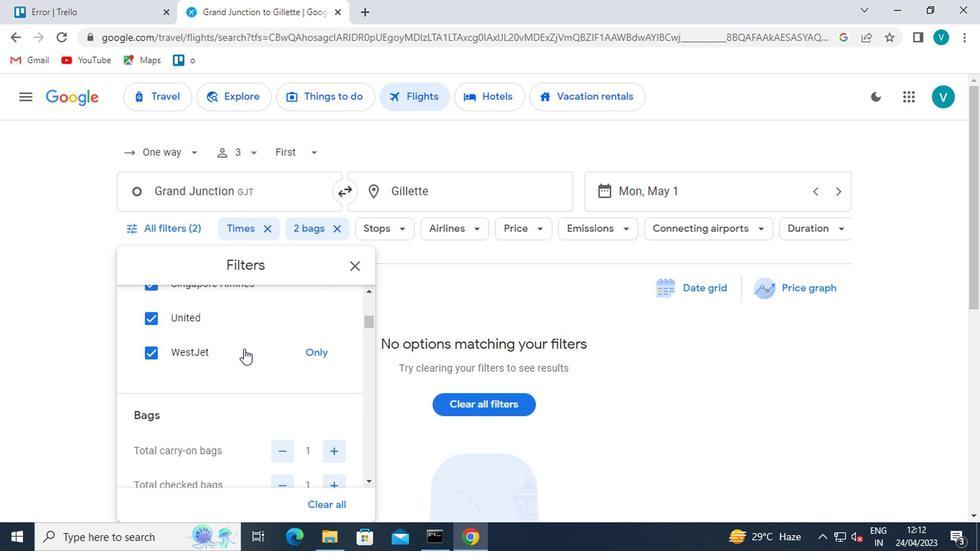 
Action: Mouse scrolled (247, 348) with delta (0, -1)
Screenshot: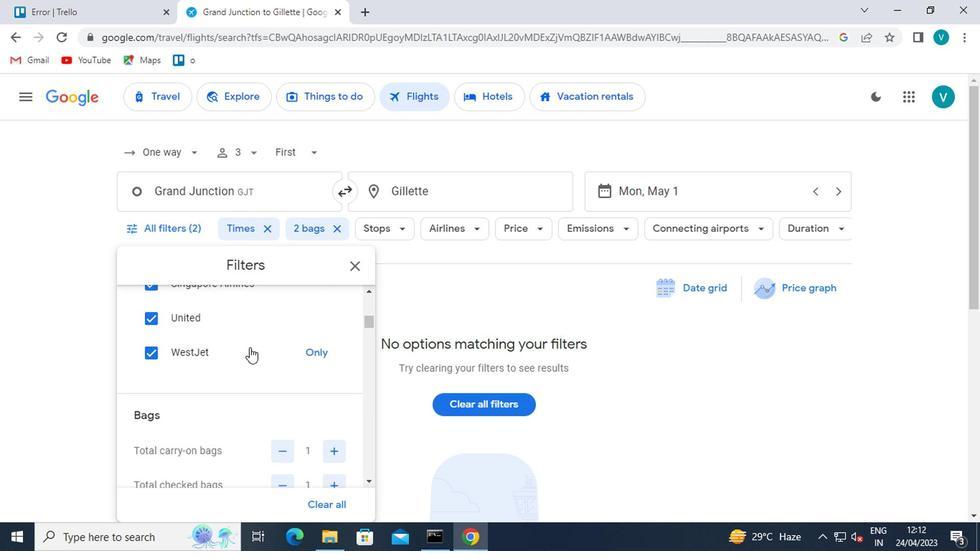 
Action: Mouse scrolled (247, 348) with delta (0, -1)
Screenshot: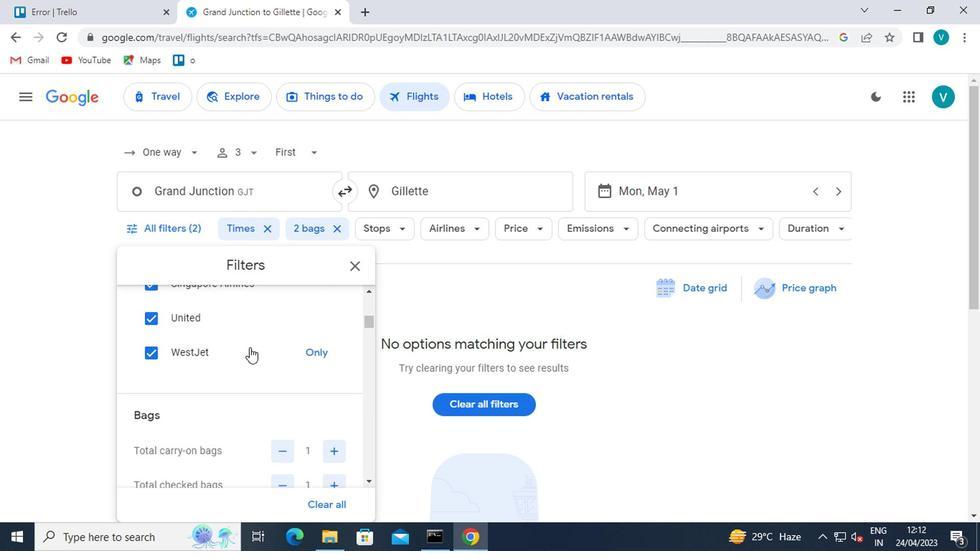 
Action: Mouse moved to (284, 315)
Screenshot: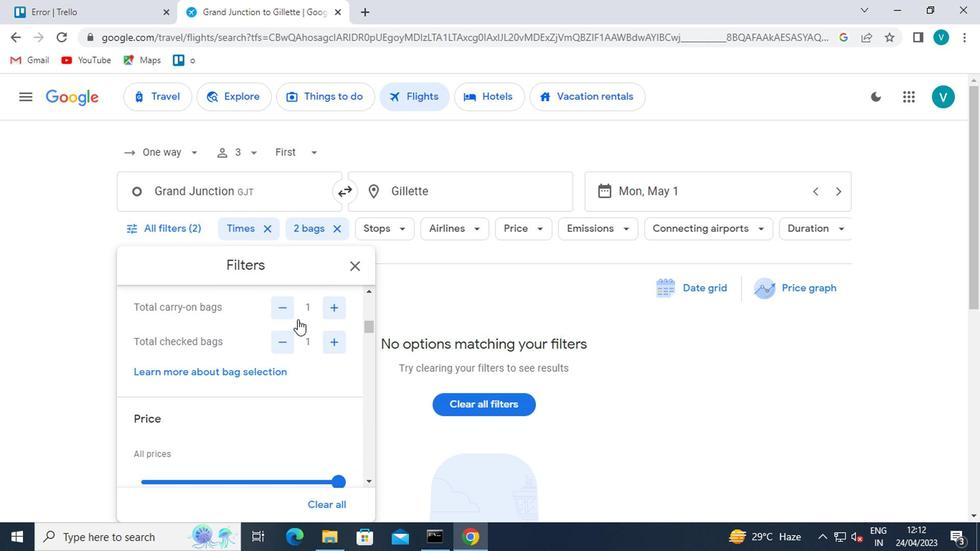 
Action: Mouse pressed left at (284, 315)
Screenshot: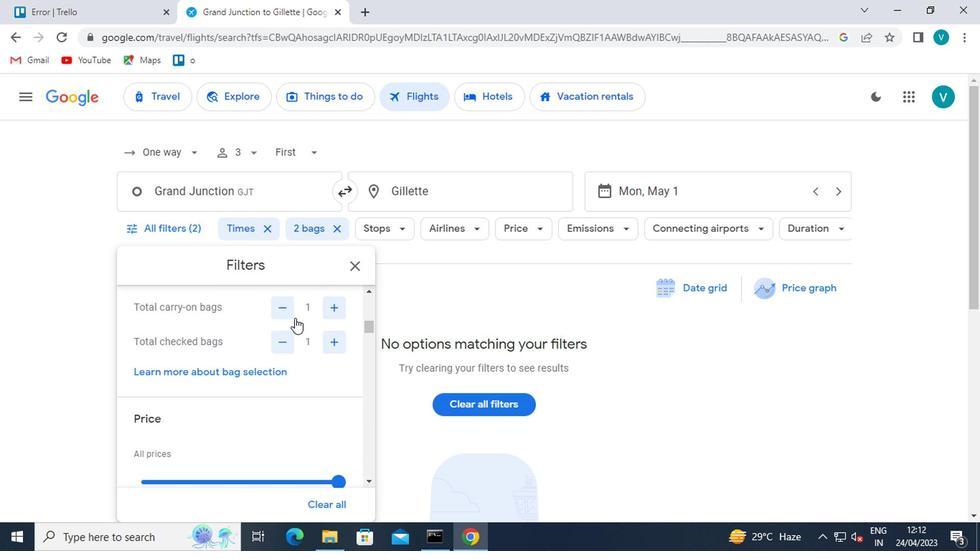 
Action: Mouse moved to (331, 346)
Screenshot: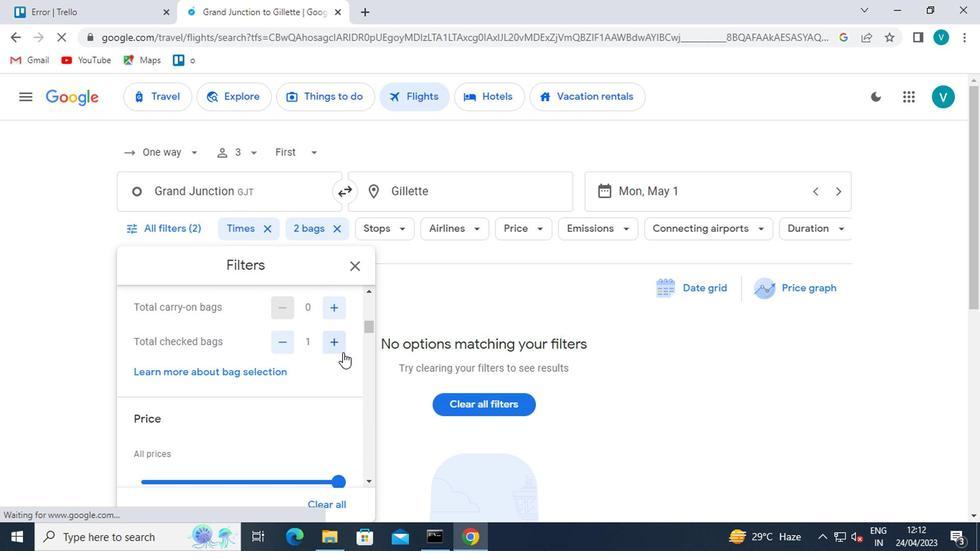 
Action: Mouse pressed left at (331, 346)
Screenshot: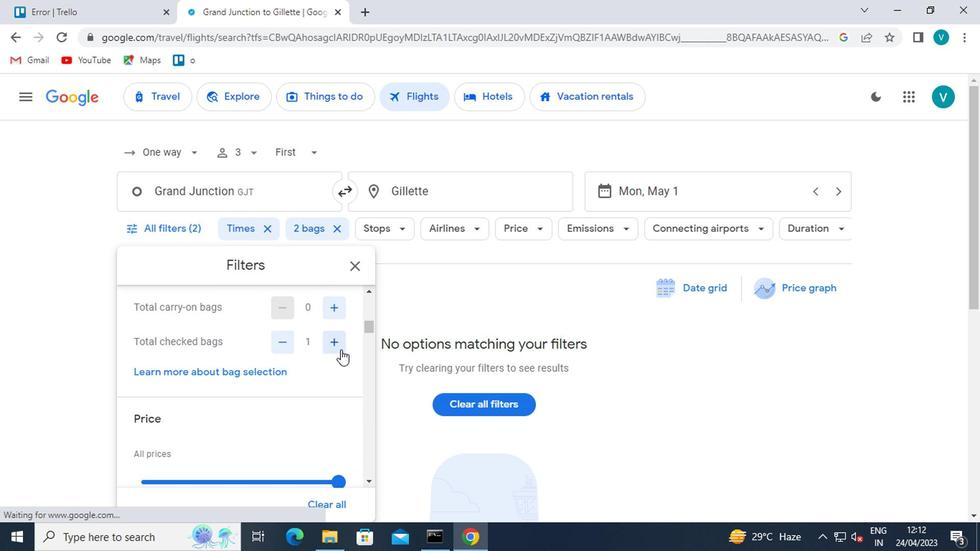 
Action: Mouse moved to (331, 346)
Screenshot: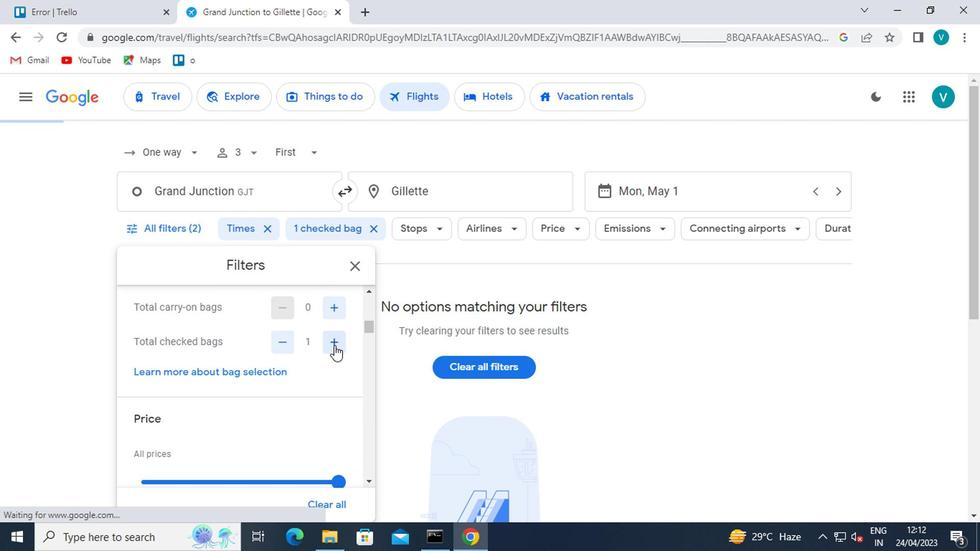 
Action: Mouse pressed left at (331, 346)
Screenshot: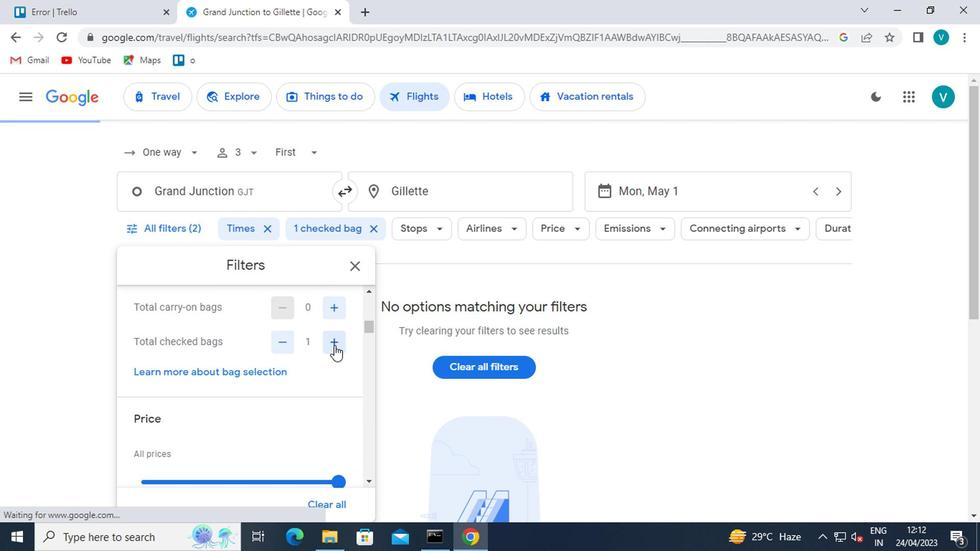 
Action: Mouse pressed left at (331, 346)
Screenshot: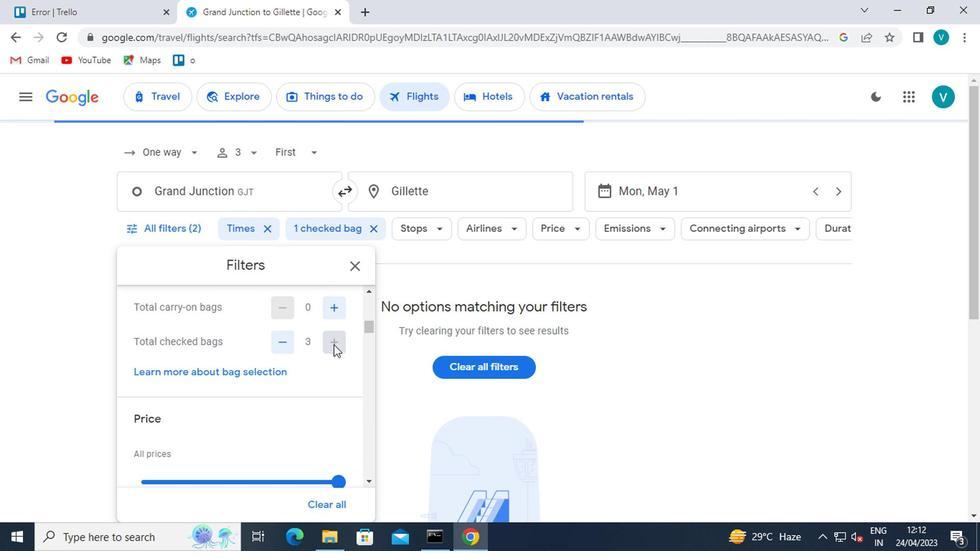 
Action: Mouse pressed left at (331, 346)
Screenshot: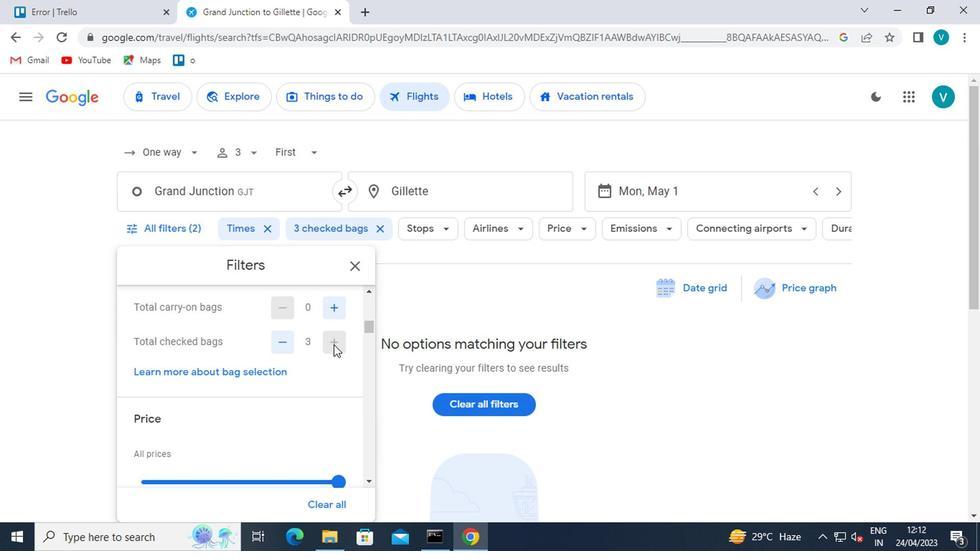
Action: Mouse pressed left at (331, 346)
Screenshot: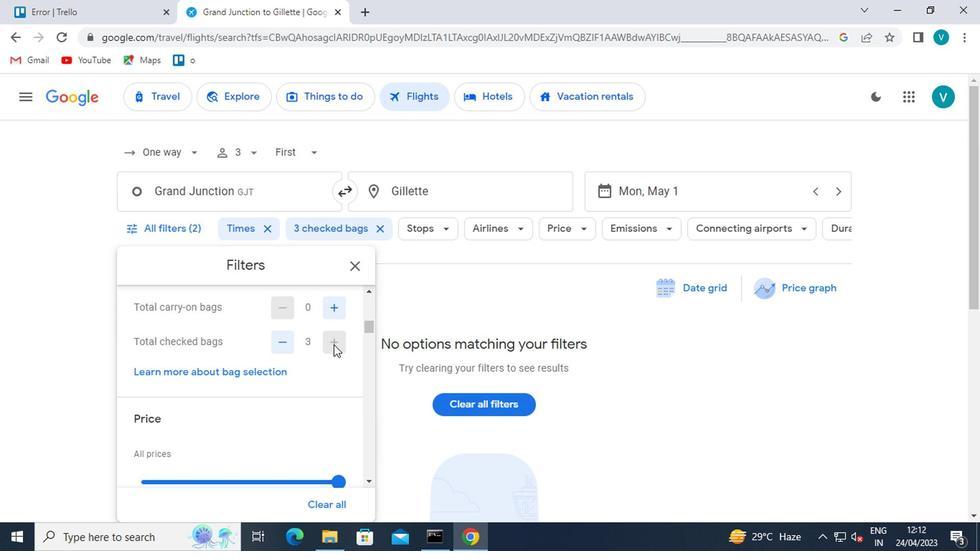 
Action: Mouse scrolled (331, 345) with delta (0, -1)
Screenshot: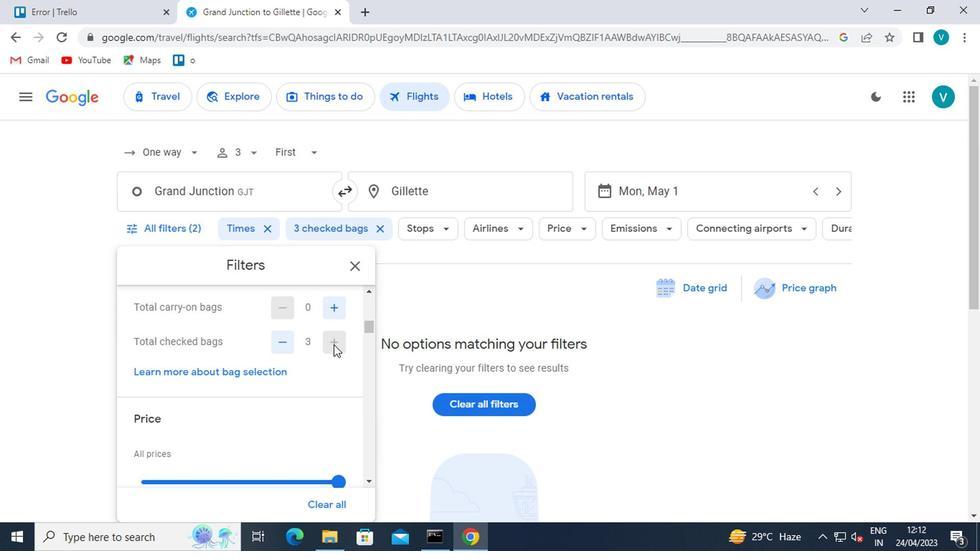 
Action: Mouse moved to (337, 408)
Screenshot: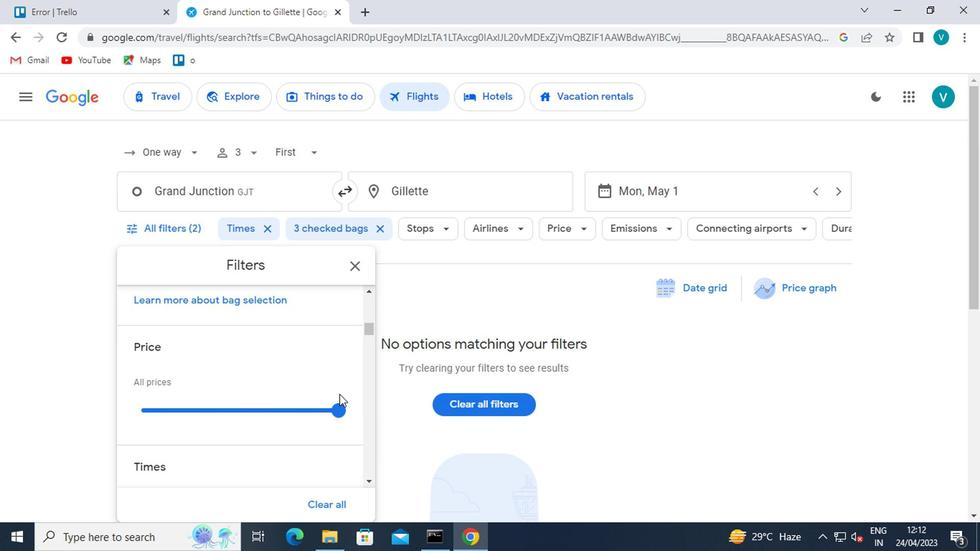 
Action: Mouse pressed left at (337, 408)
Screenshot: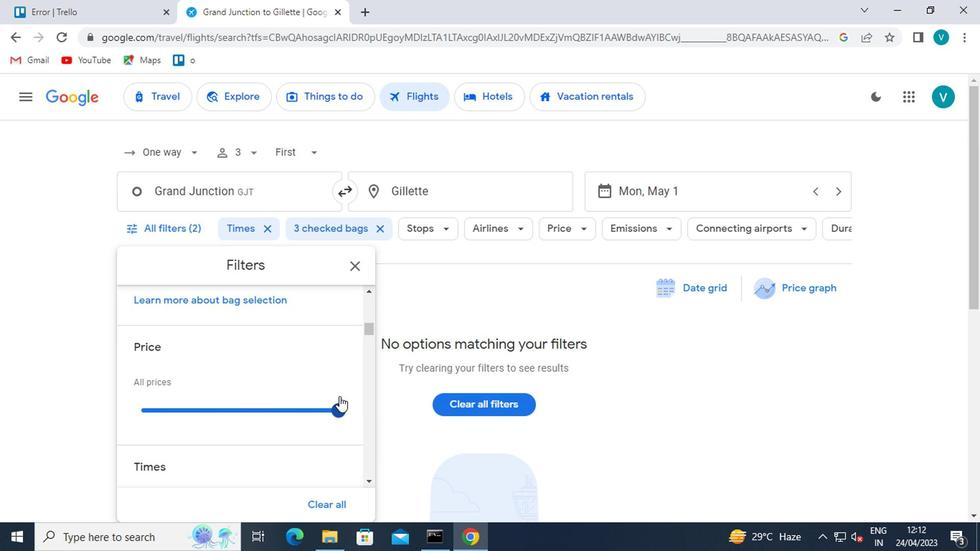 
Action: Mouse moved to (316, 403)
Screenshot: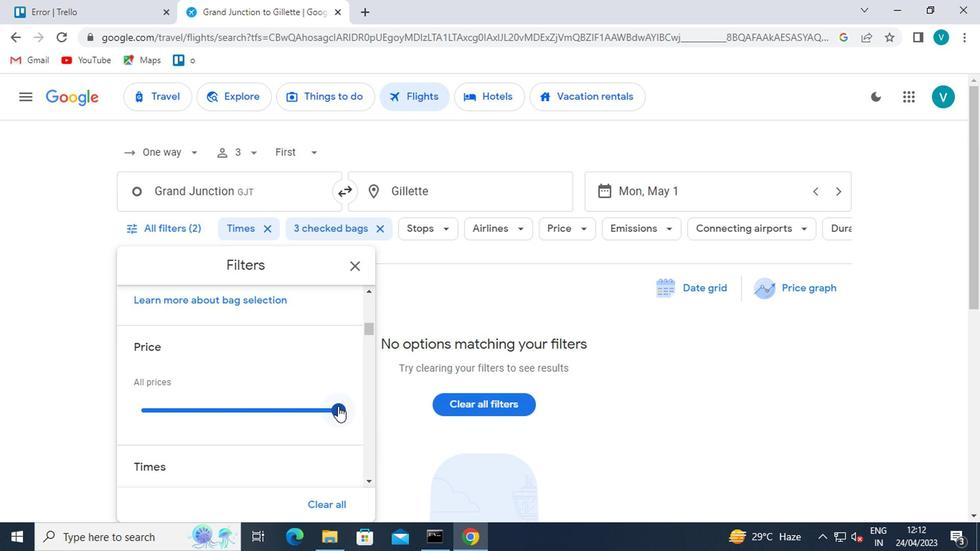 
Action: Mouse scrolled (316, 403) with delta (0, 0)
Screenshot: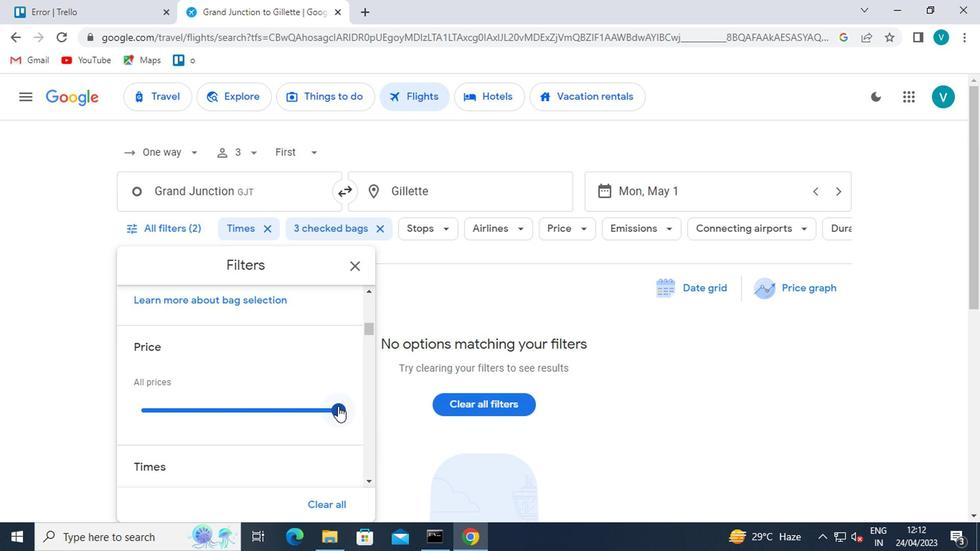 
Action: Mouse moved to (308, 399)
Screenshot: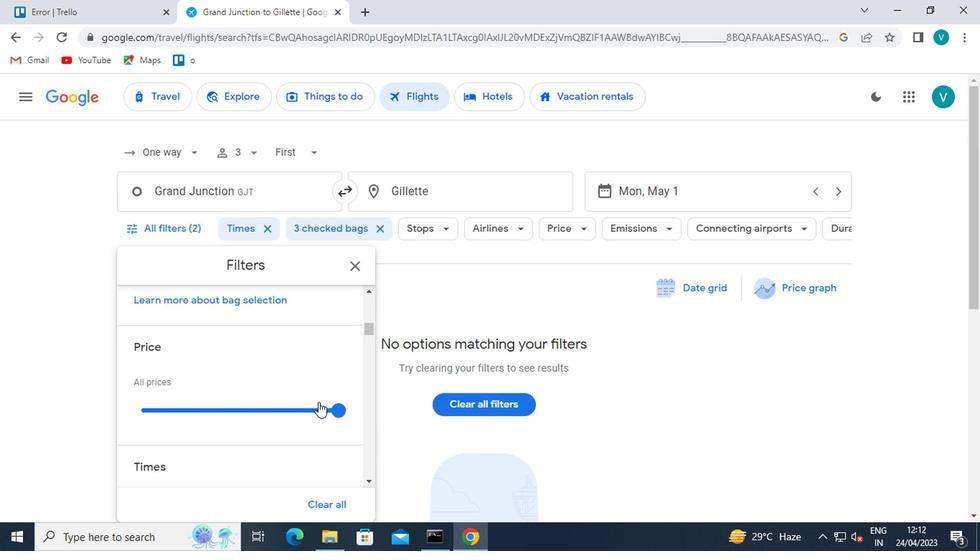 
Action: Mouse scrolled (308, 399) with delta (0, 0)
Screenshot: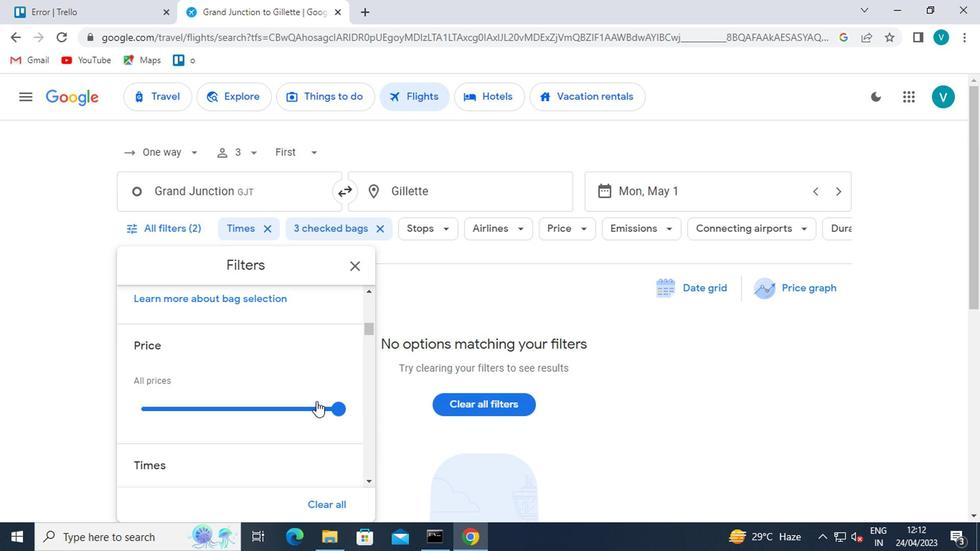 
Action: Mouse moved to (314, 431)
Screenshot: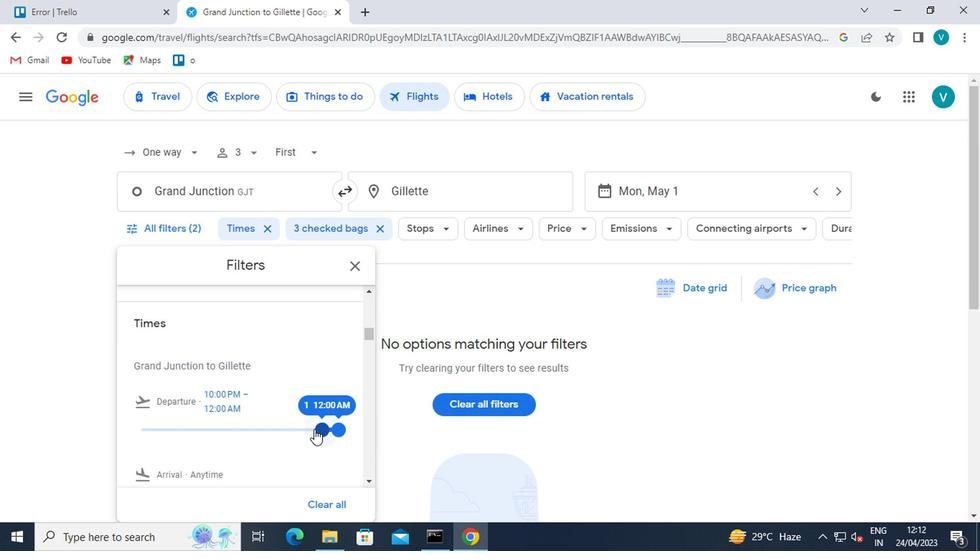 
Action: Mouse pressed left at (314, 431)
Screenshot: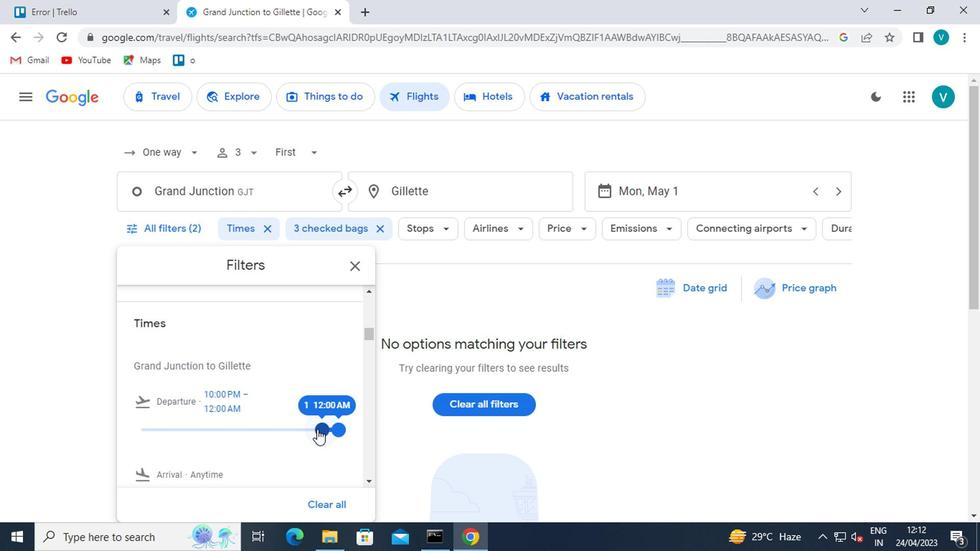 
Action: Mouse moved to (342, 395)
Screenshot: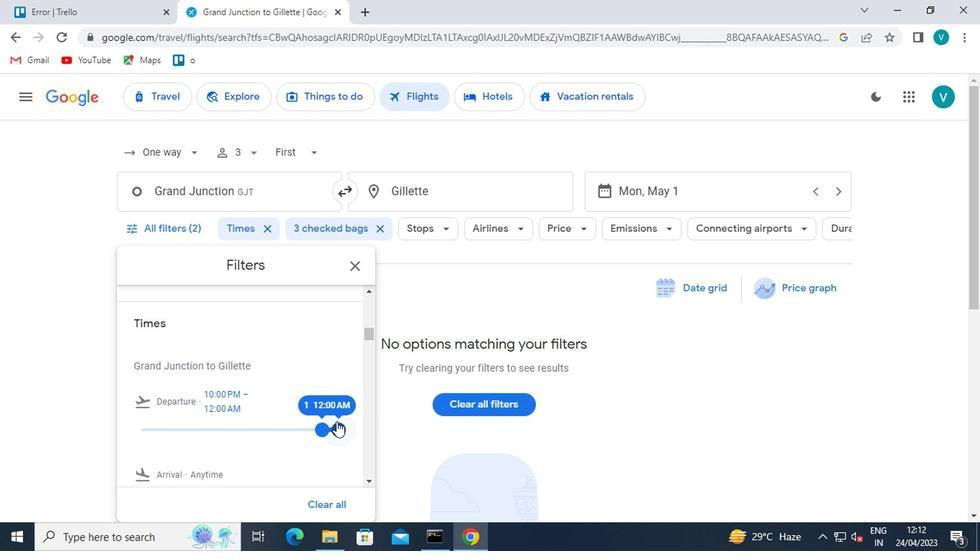 
